 Task: Schedule a time to review my monthly goals.
Action: Mouse moved to (99, 104)
Screenshot: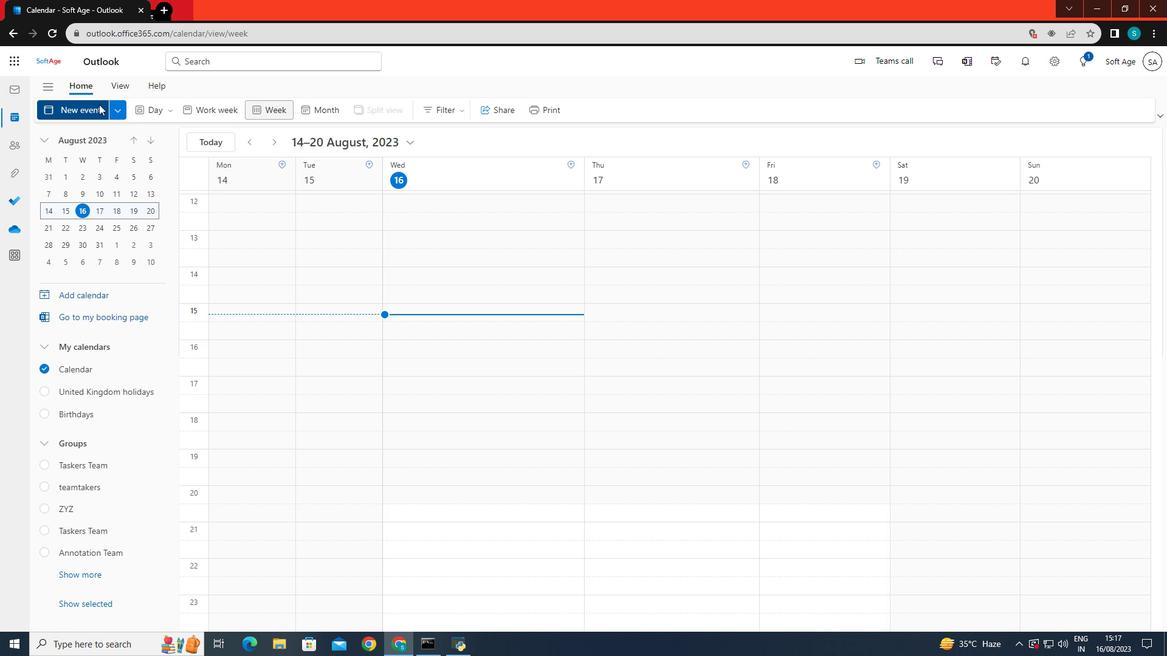 
Action: Mouse pressed left at (99, 104)
Screenshot: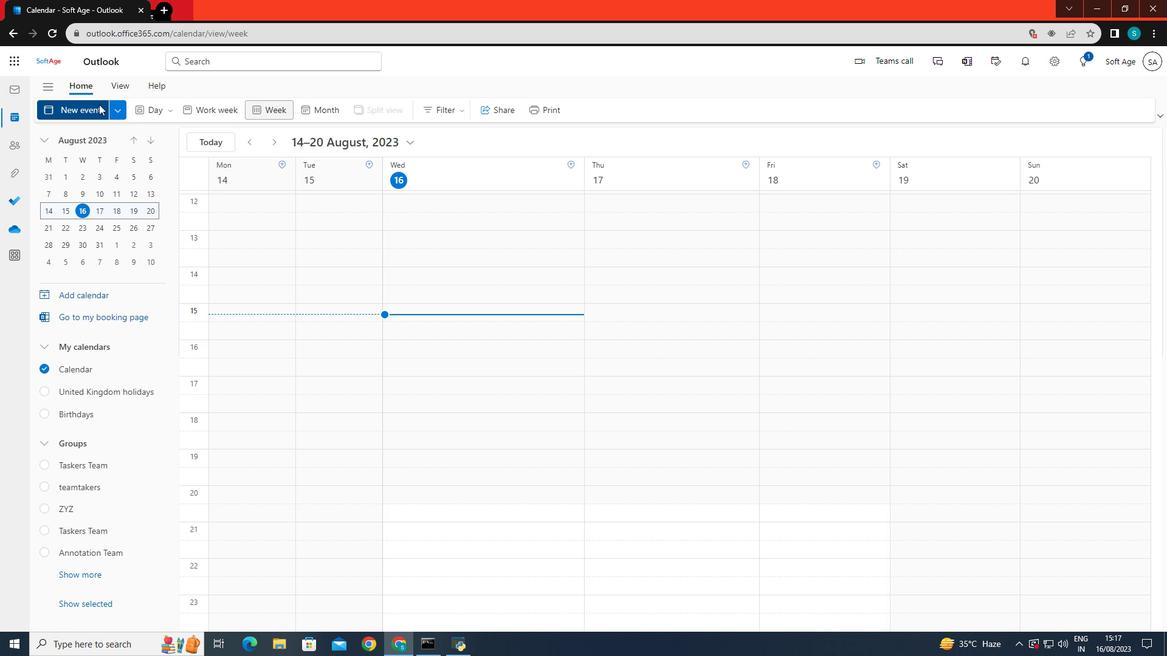 
Action: Mouse moved to (329, 188)
Screenshot: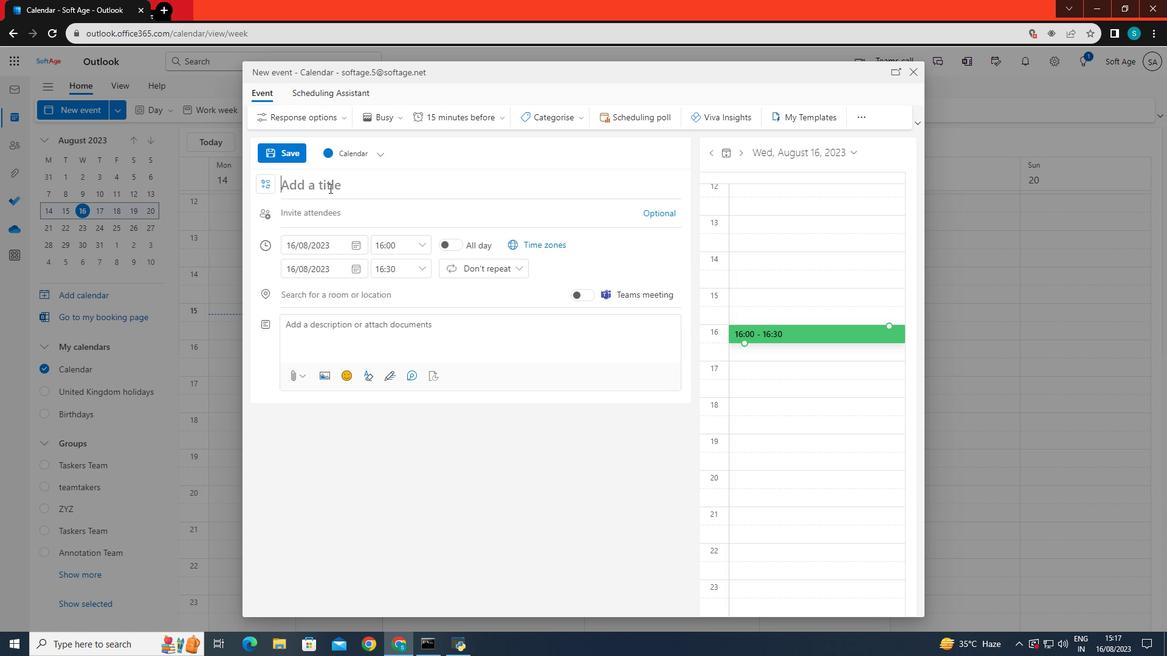 
Action: Mouse pressed left at (329, 188)
Screenshot: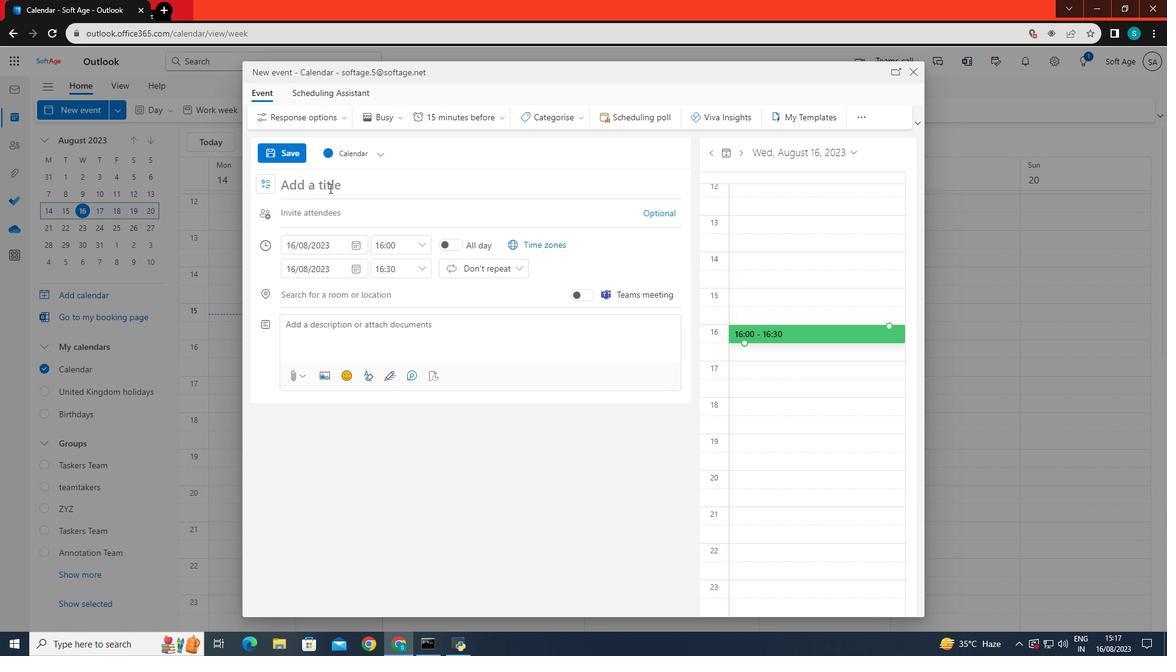 
Action: Key pressed monyh<Key.backspace><Key.backspace>yh<Key.backspace><Key.backspace>thly<Key.space>goals.<Key.backspace>
Screenshot: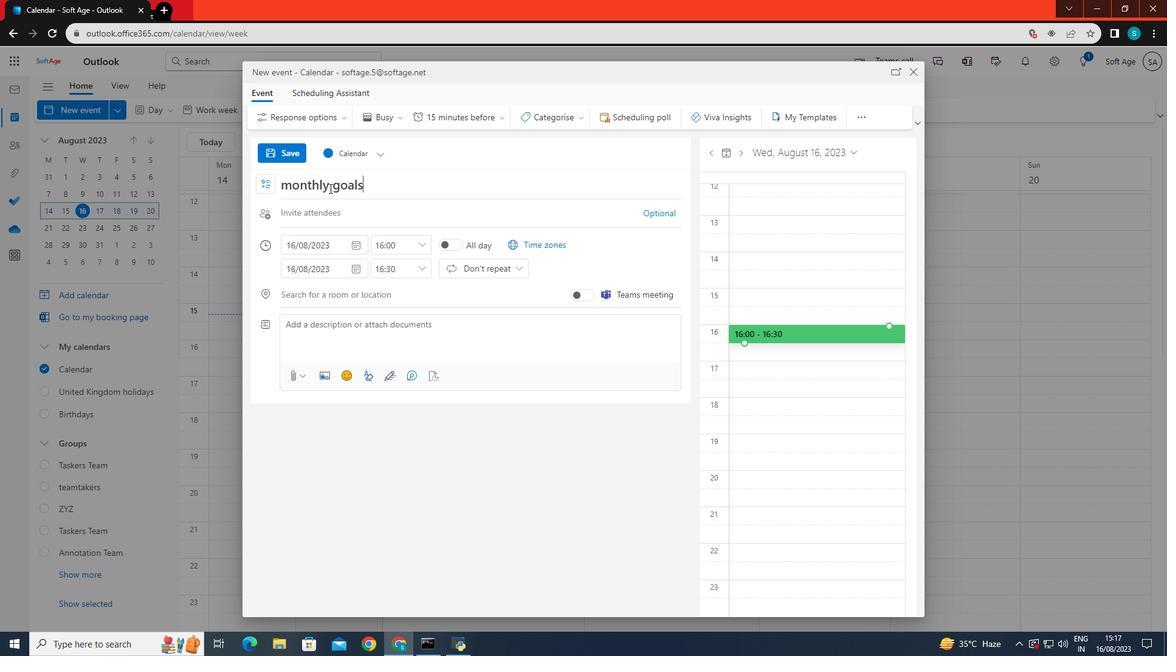 
Action: Mouse moved to (418, 245)
Screenshot: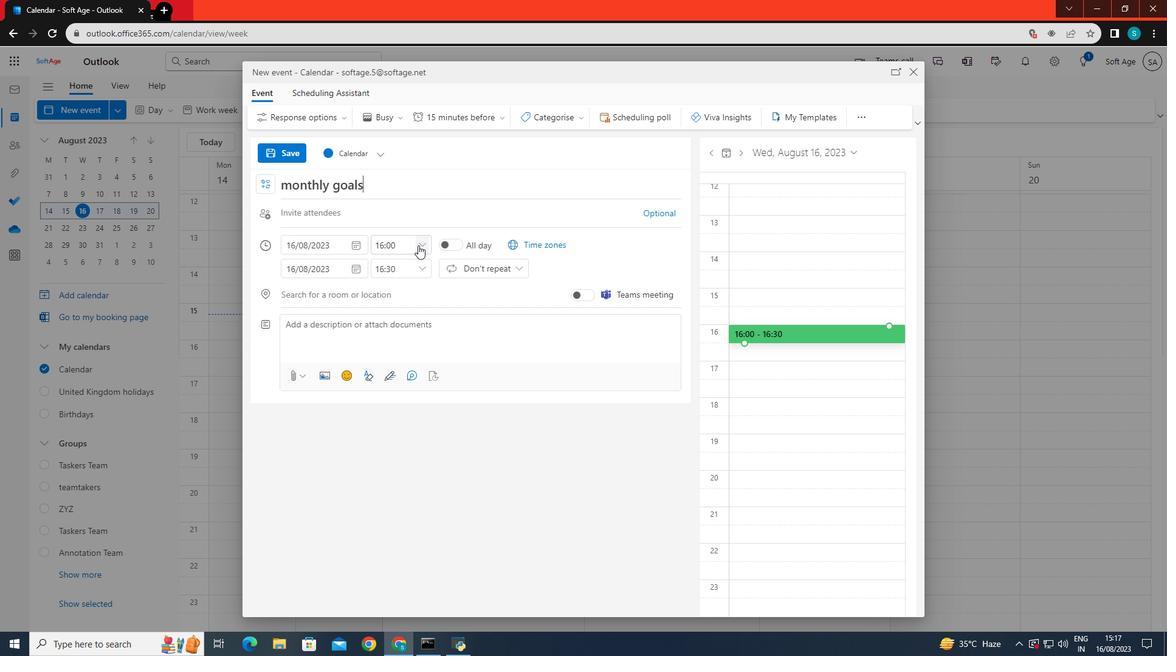 
Action: Mouse pressed left at (418, 245)
Screenshot: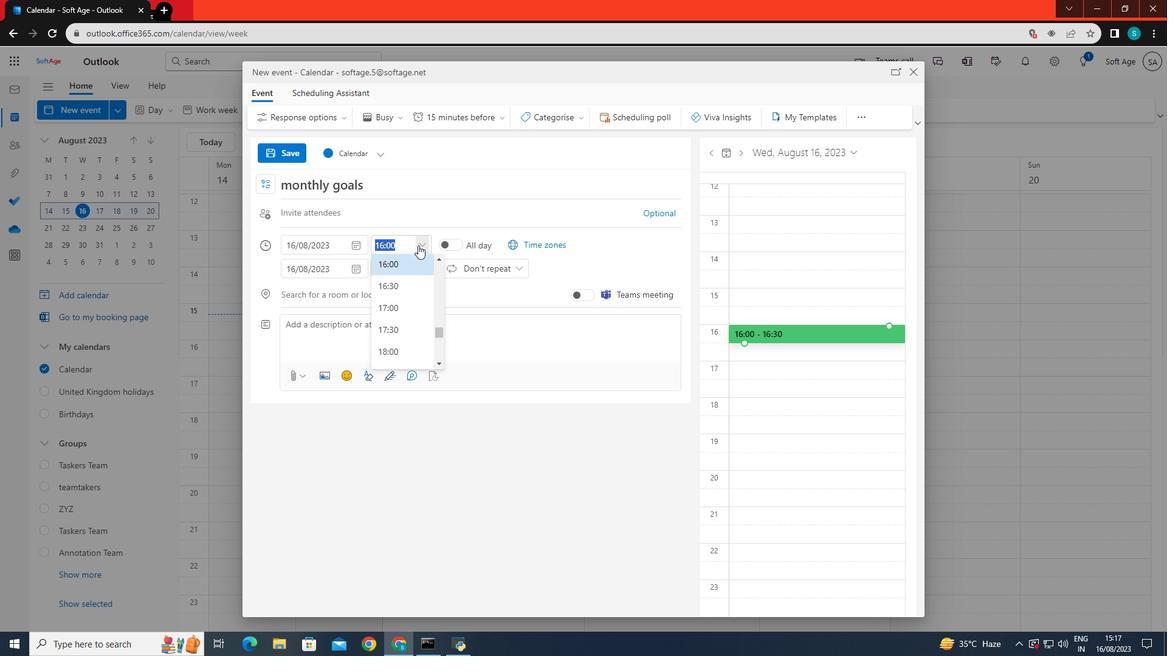 
Action: Mouse moved to (392, 300)
Screenshot: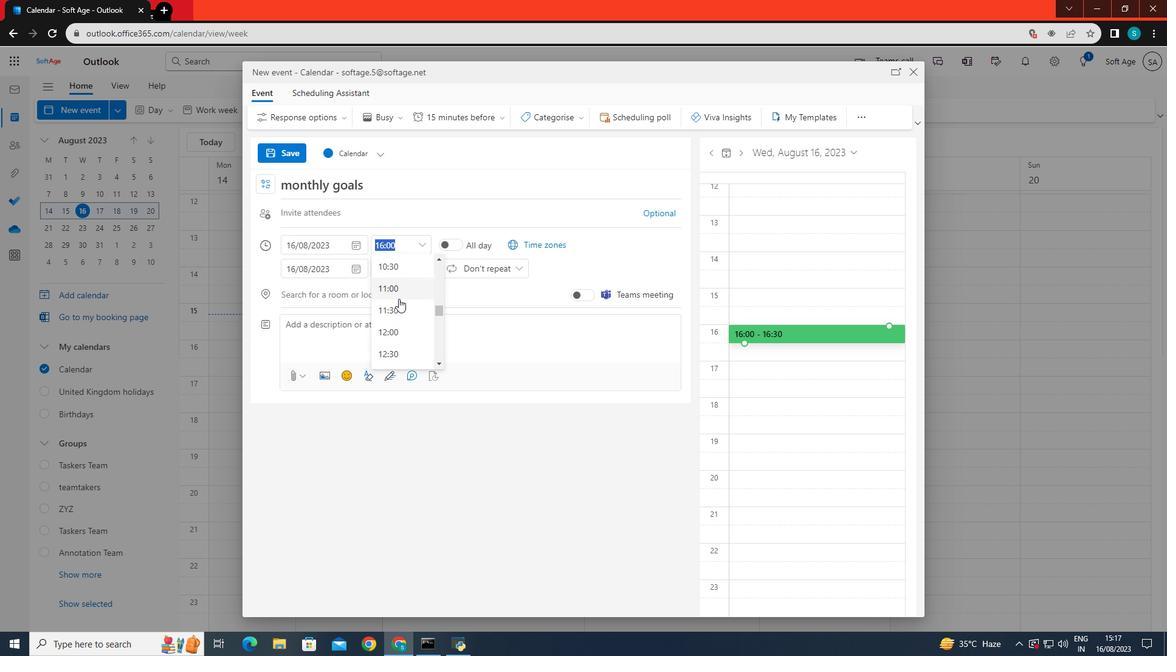 
Action: Mouse scrolled (392, 300) with delta (0, 0)
Screenshot: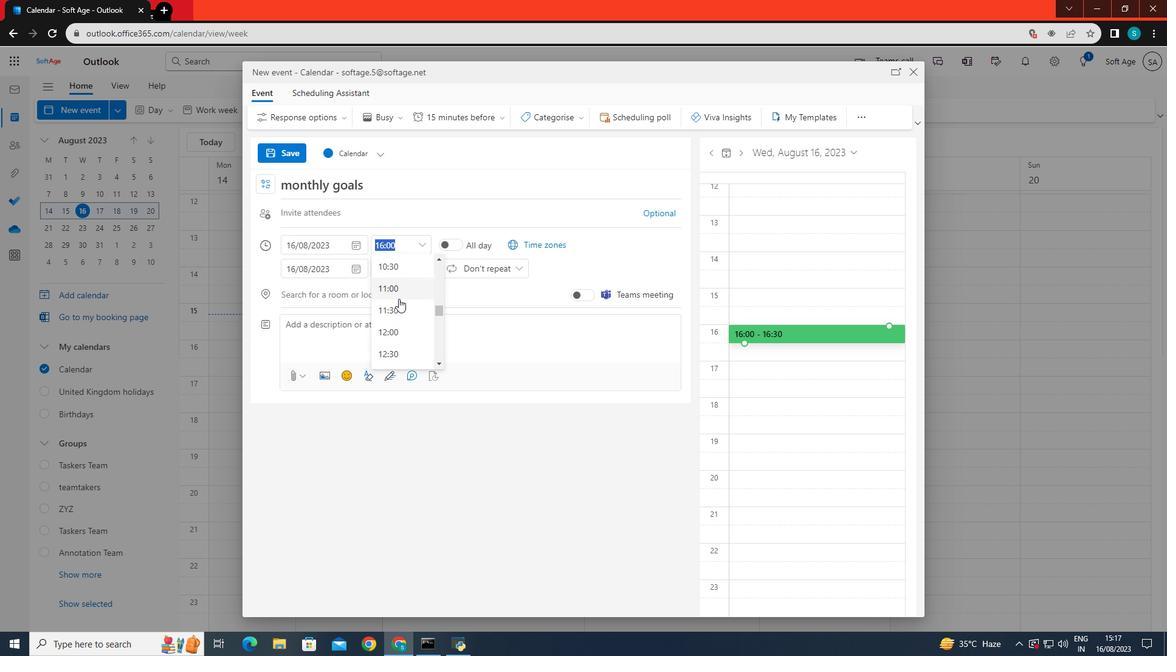 
Action: Mouse scrolled (392, 300) with delta (0, 0)
Screenshot: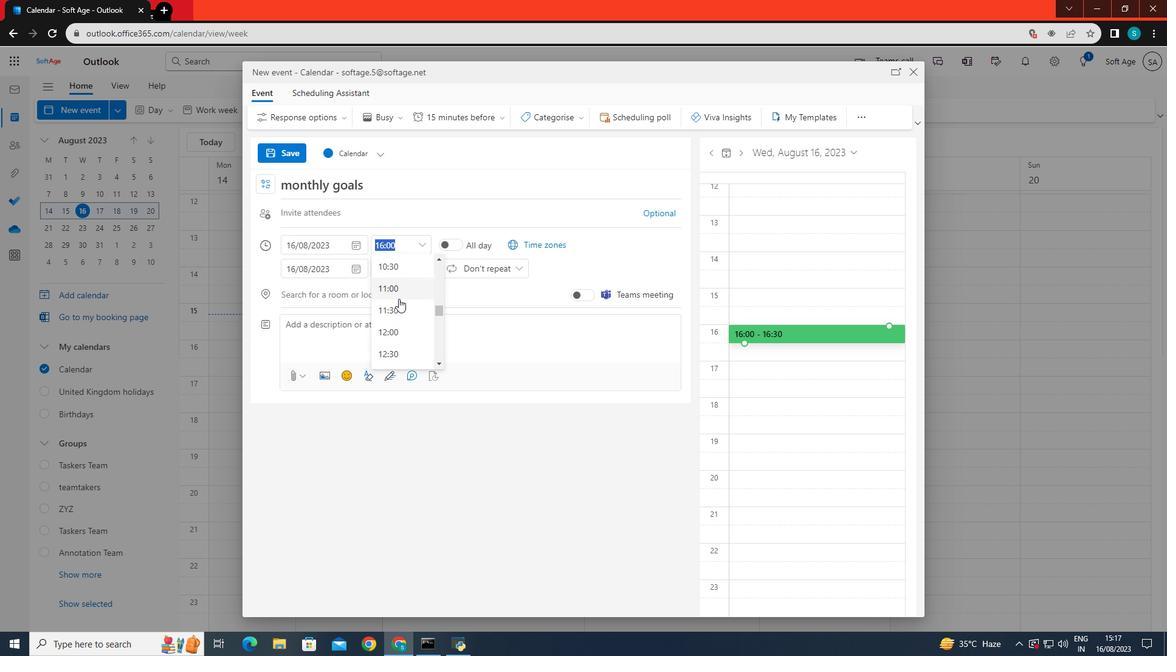 
Action: Mouse scrolled (392, 300) with delta (0, 0)
Screenshot: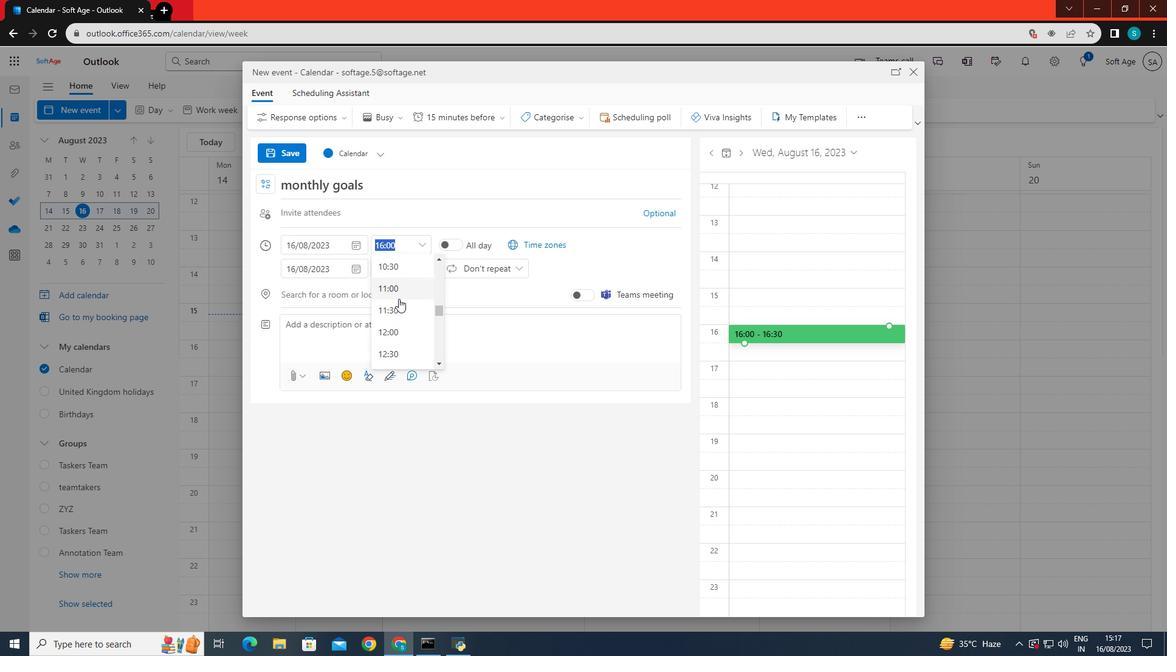 
Action: Mouse scrolled (392, 300) with delta (0, 0)
Screenshot: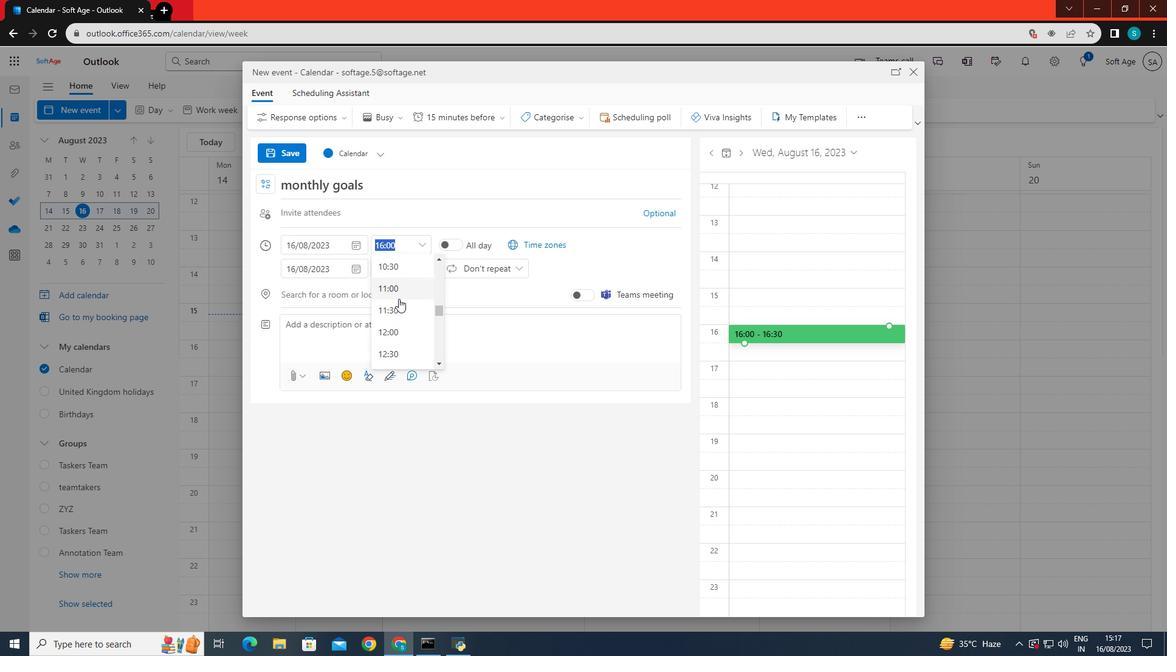 
Action: Mouse moved to (398, 299)
Screenshot: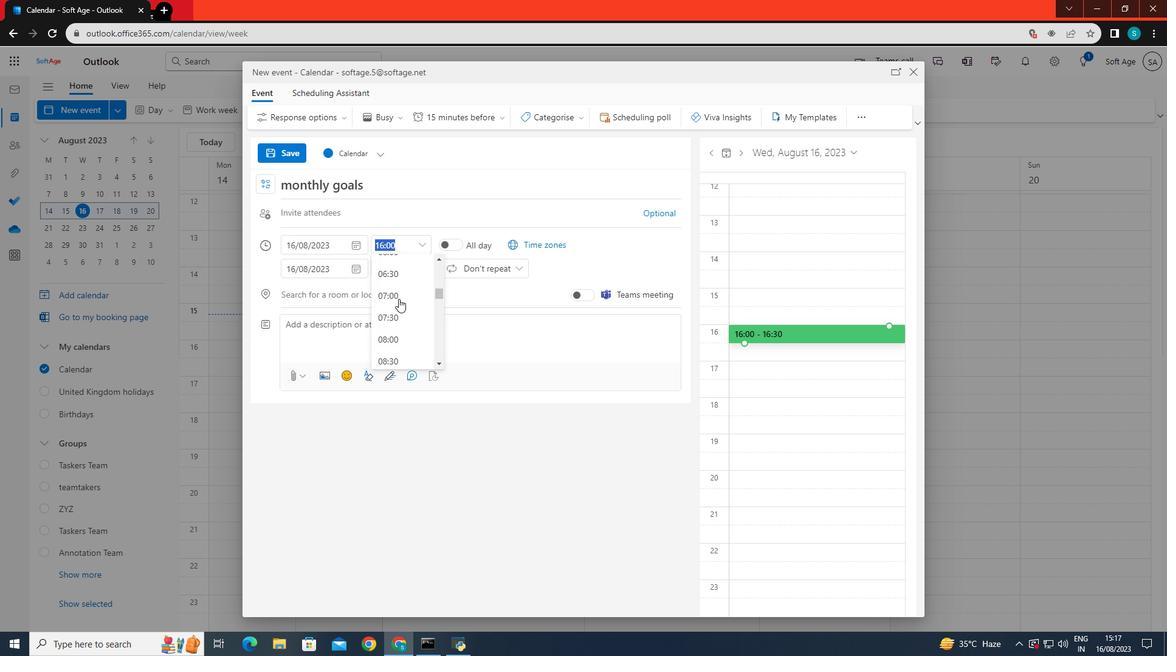 
Action: Mouse scrolled (398, 299) with delta (0, 0)
Screenshot: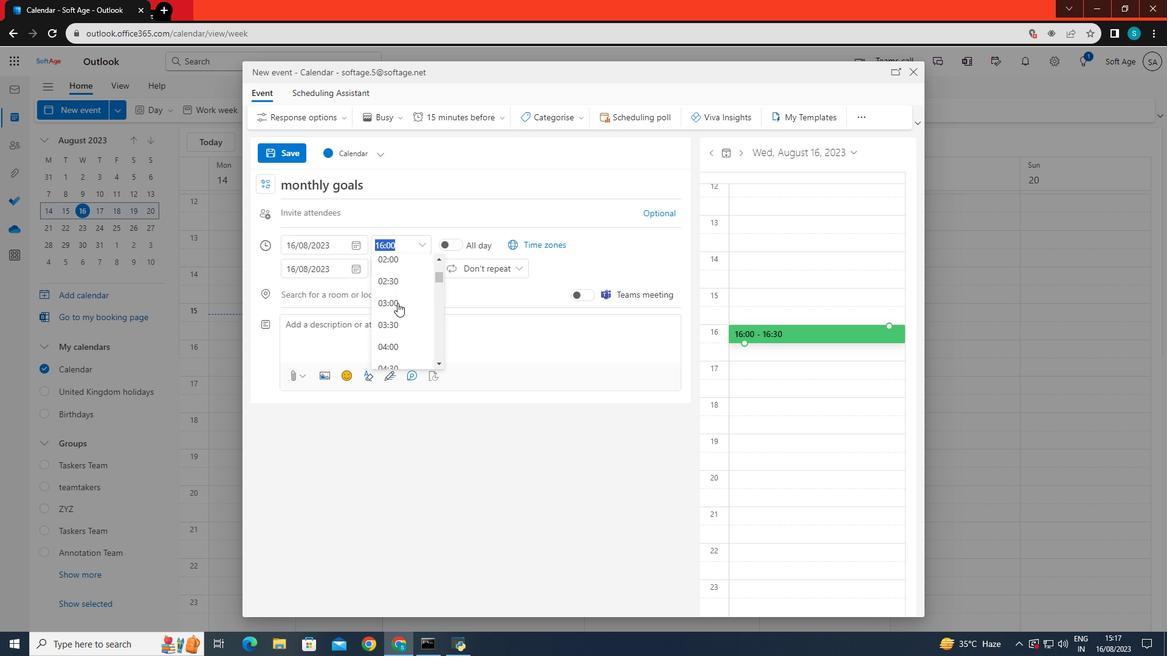
Action: Mouse scrolled (398, 299) with delta (0, 0)
Screenshot: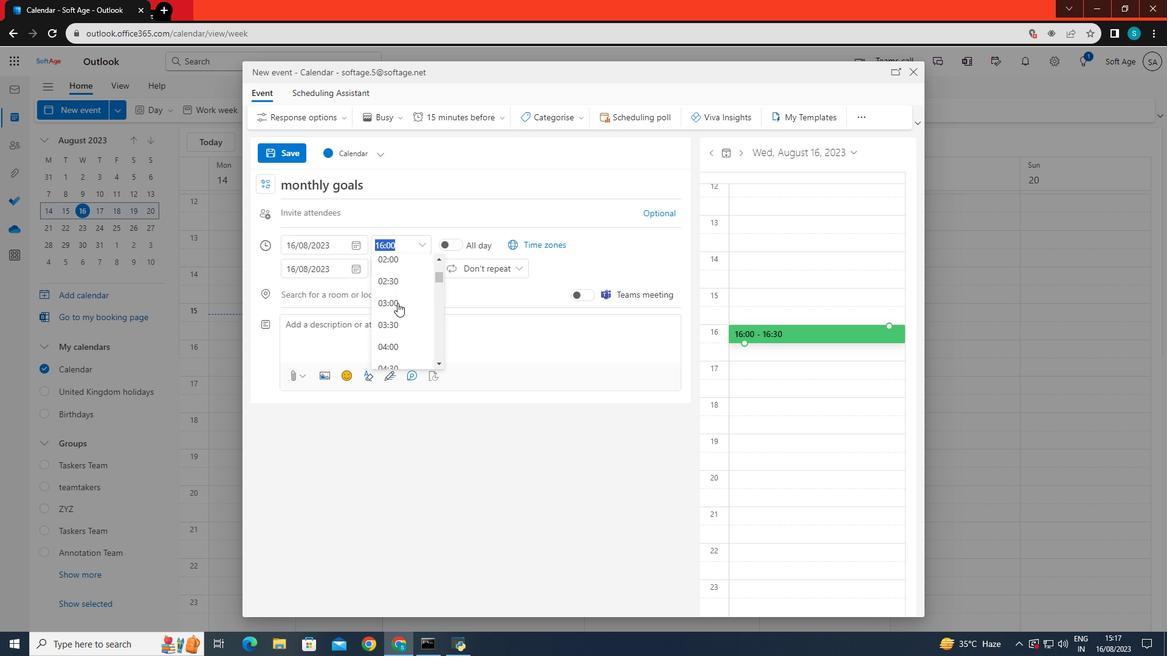 
Action: Mouse scrolled (398, 299) with delta (0, 0)
Screenshot: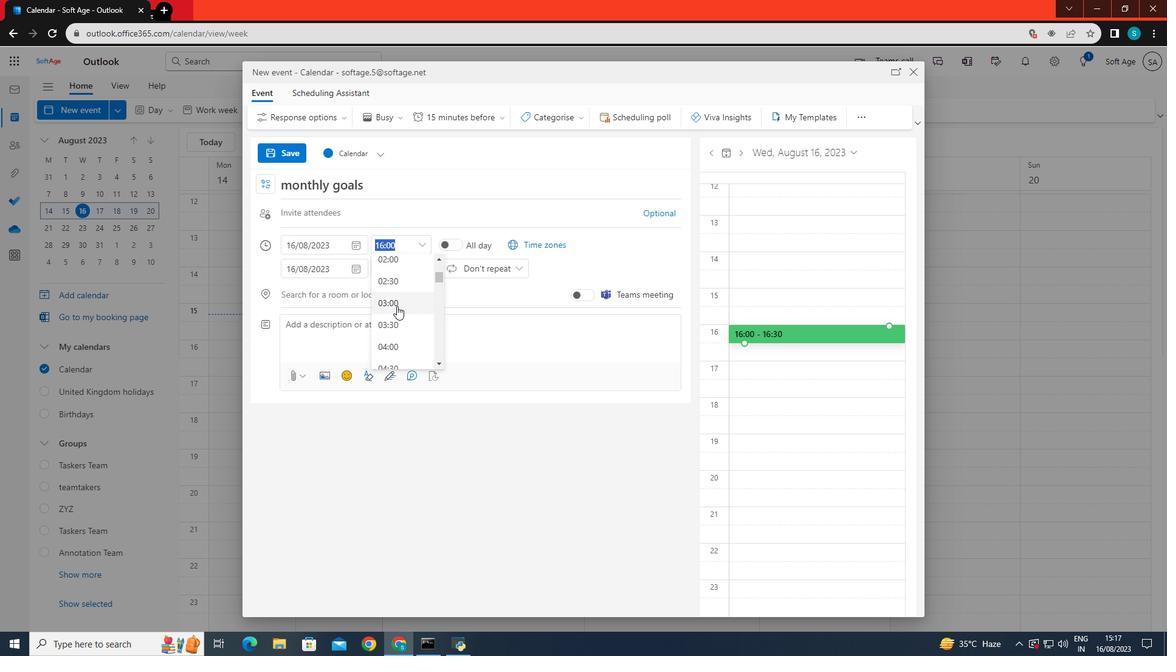 
Action: Mouse scrolled (398, 299) with delta (0, 0)
Screenshot: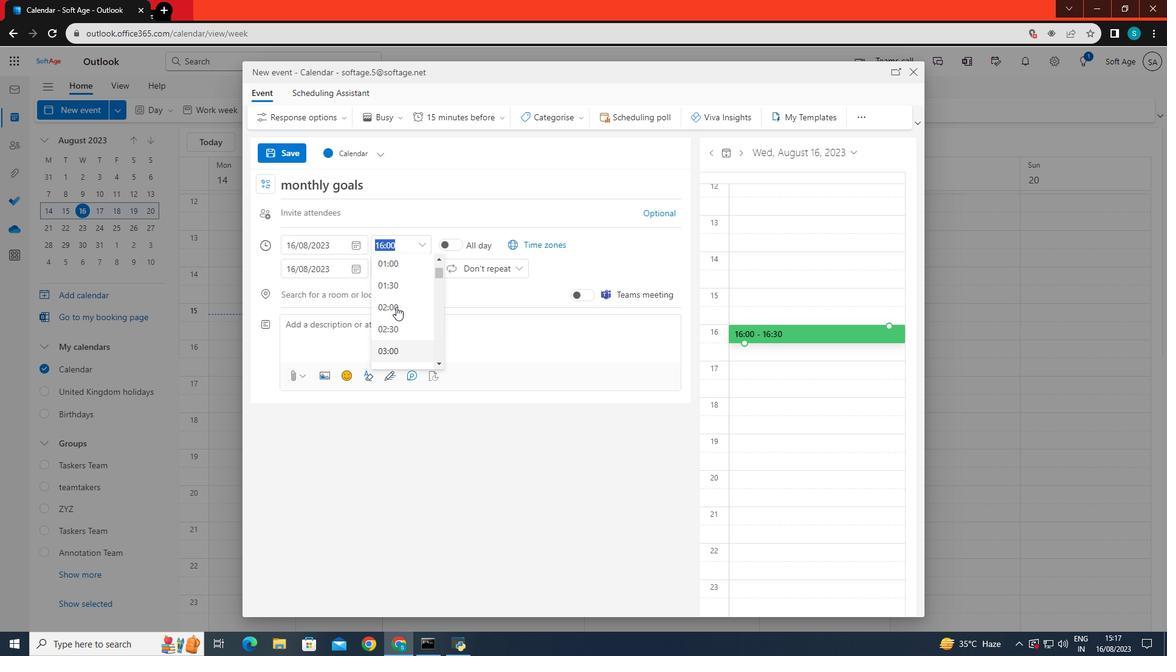 
Action: Mouse scrolled (398, 299) with delta (0, 0)
Screenshot: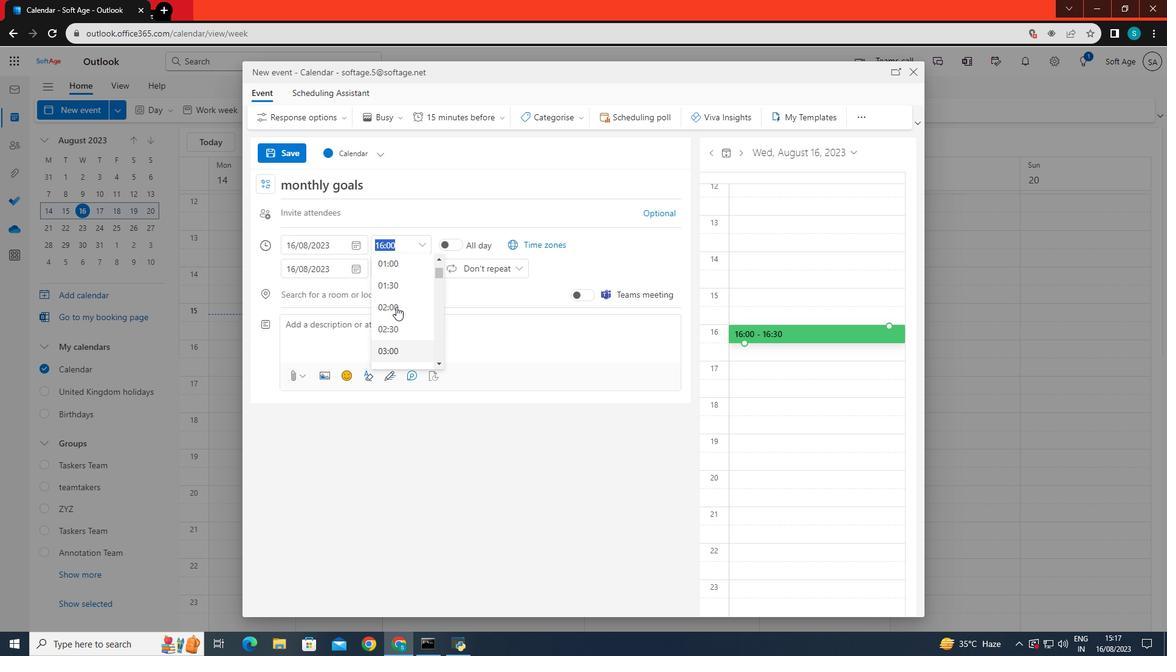 
Action: Mouse scrolled (398, 299) with delta (0, 0)
Screenshot: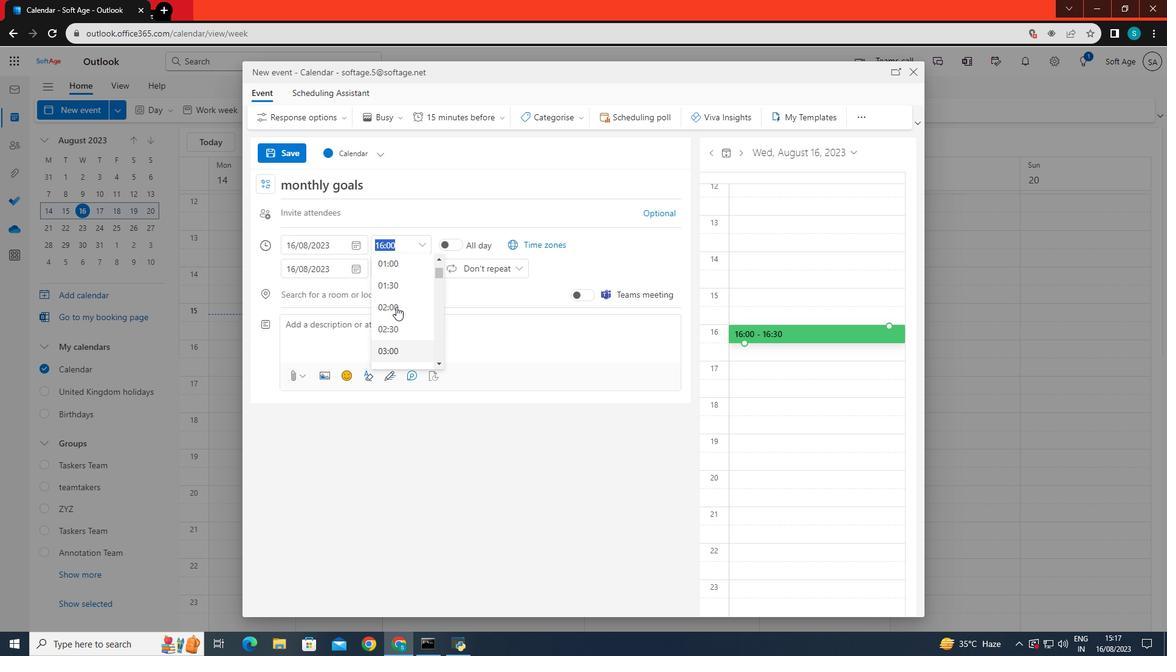 
Action: Mouse moved to (396, 306)
Screenshot: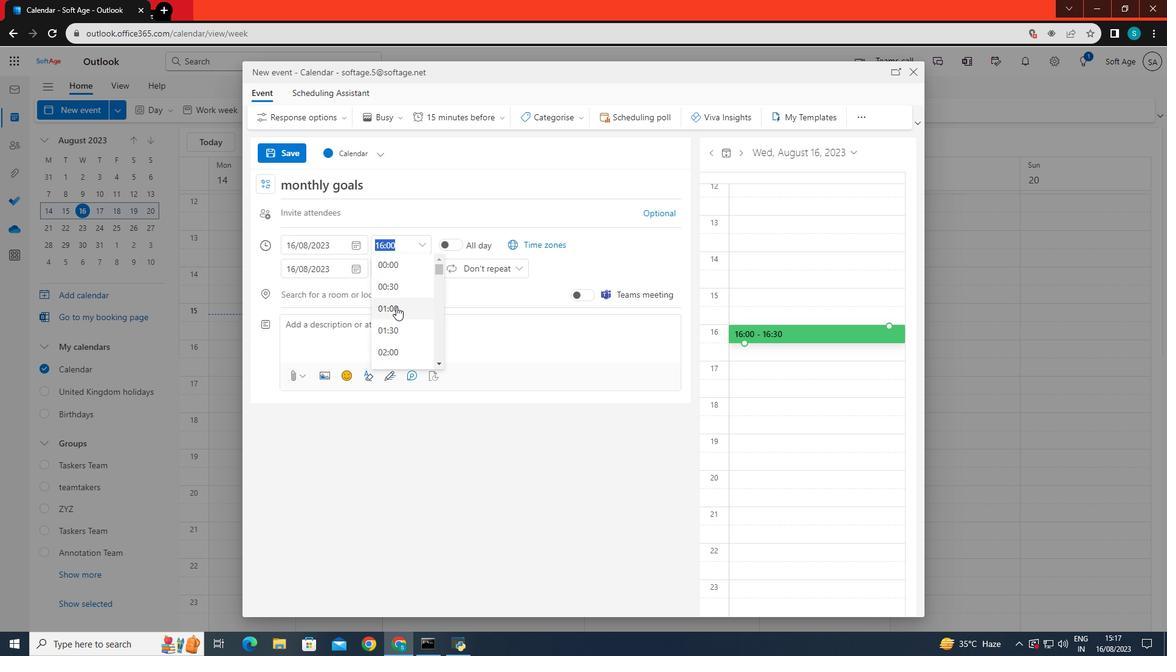 
Action: Mouse scrolled (396, 307) with delta (0, 0)
Screenshot: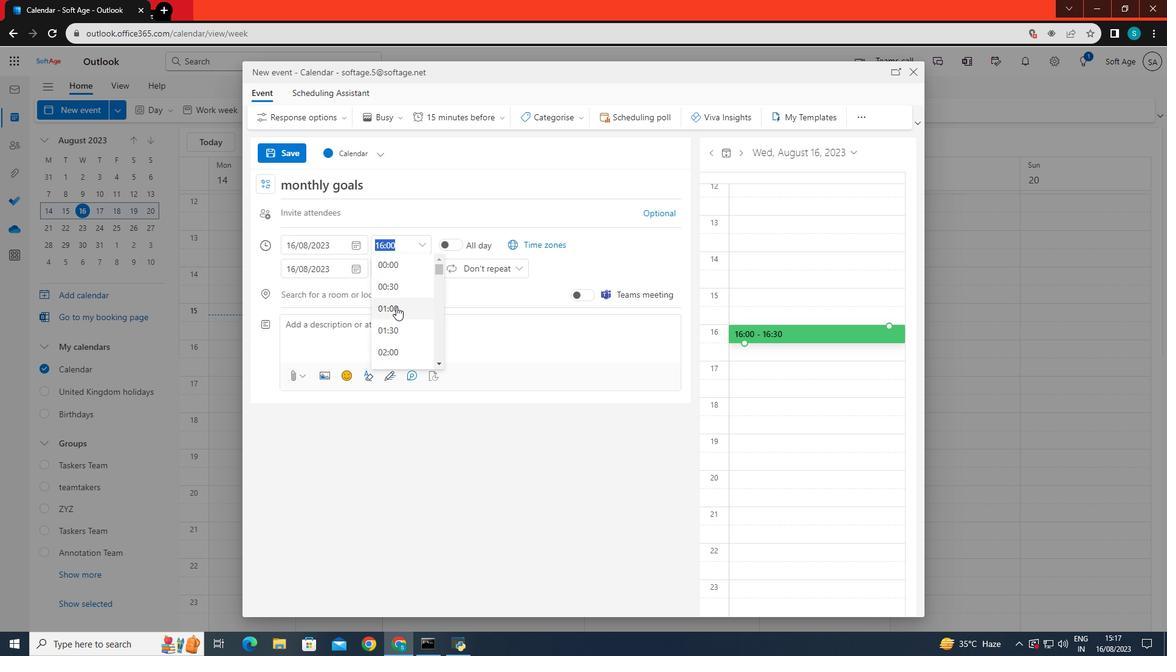 
Action: Mouse scrolled (396, 307) with delta (0, 0)
Screenshot: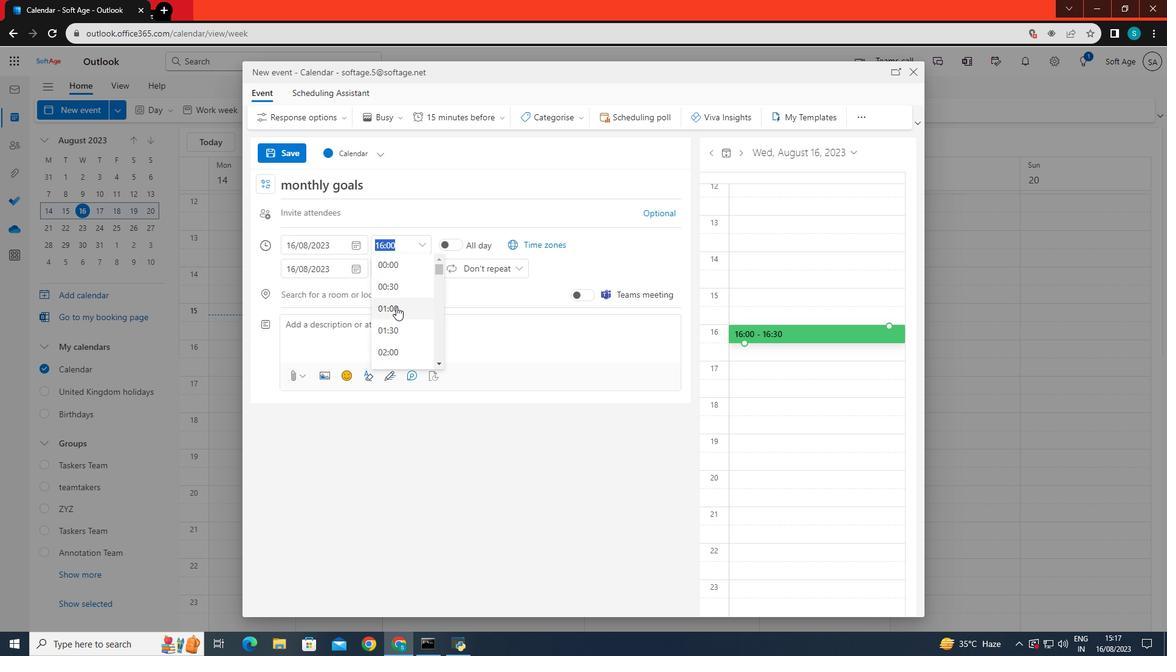 
Action: Mouse scrolled (396, 307) with delta (0, 0)
Screenshot: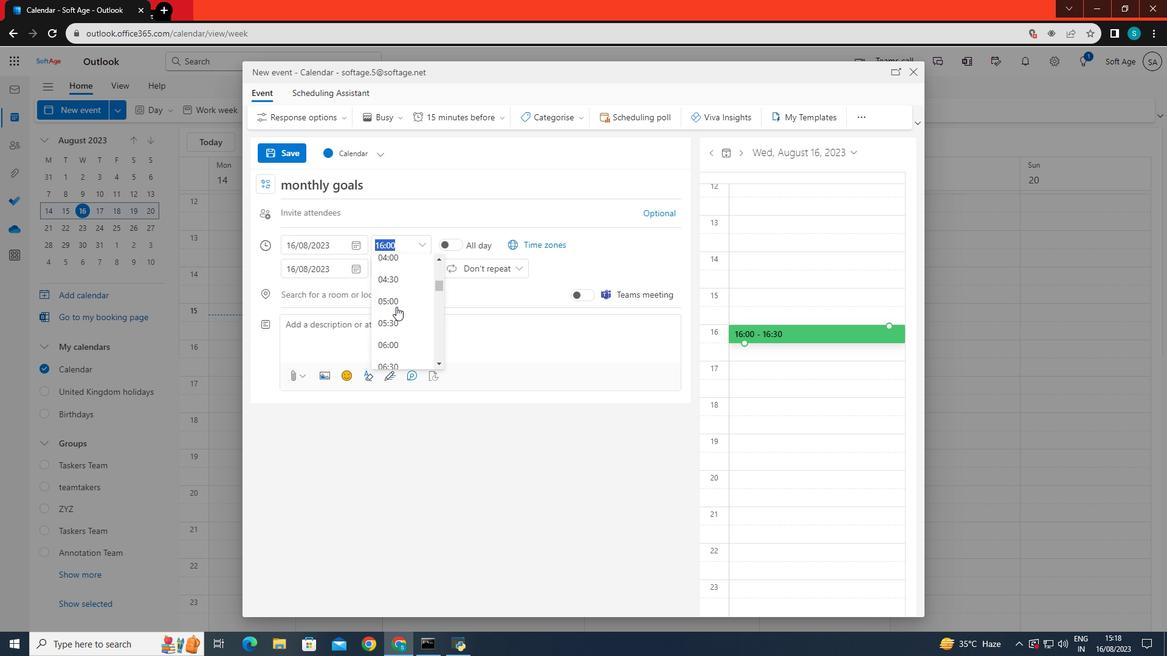 
Action: Mouse scrolled (396, 306) with delta (0, 0)
Screenshot: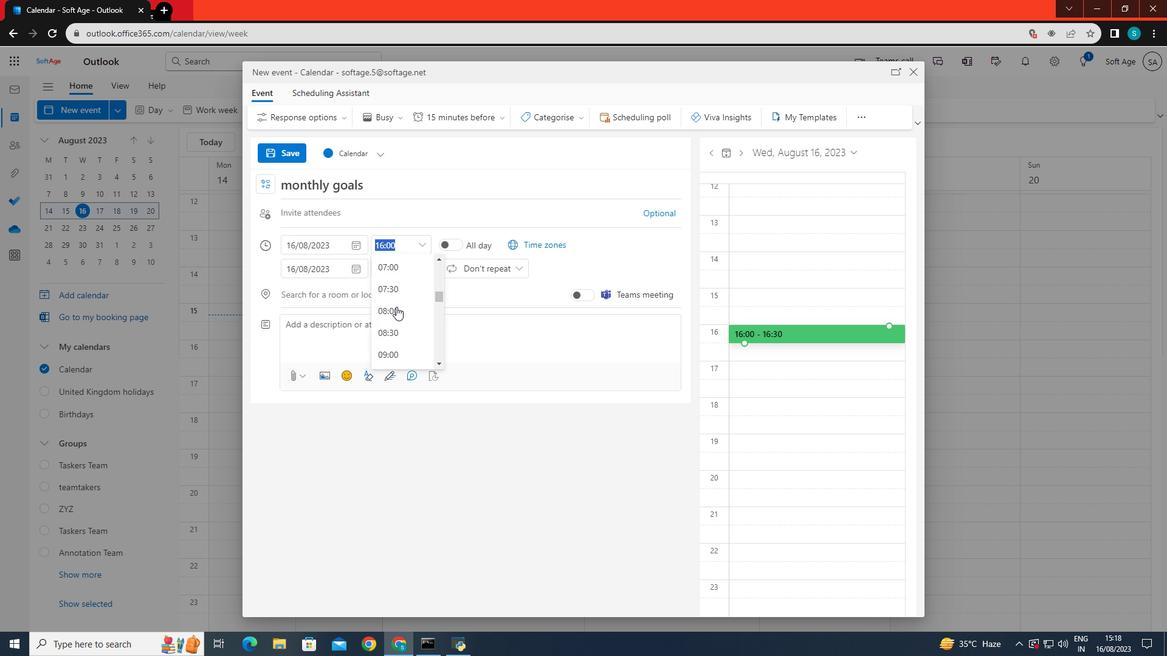 
Action: Mouse scrolled (396, 306) with delta (0, 0)
Screenshot: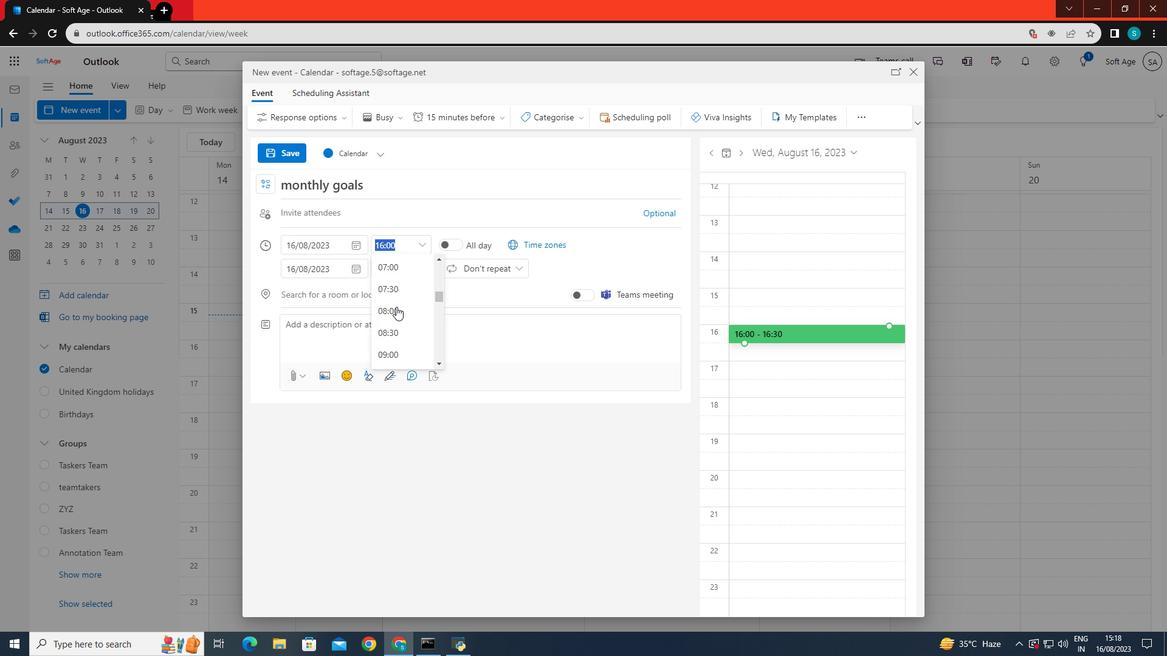 
Action: Mouse scrolled (396, 306) with delta (0, 0)
Screenshot: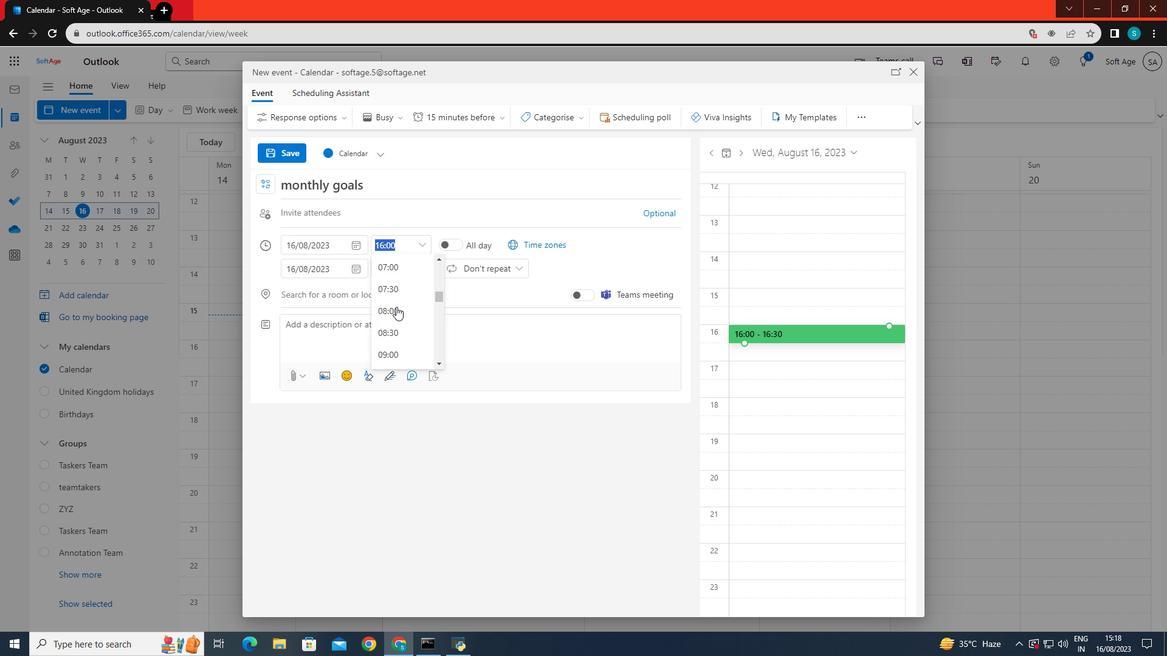 
Action: Mouse scrolled (396, 306) with delta (0, 0)
Screenshot: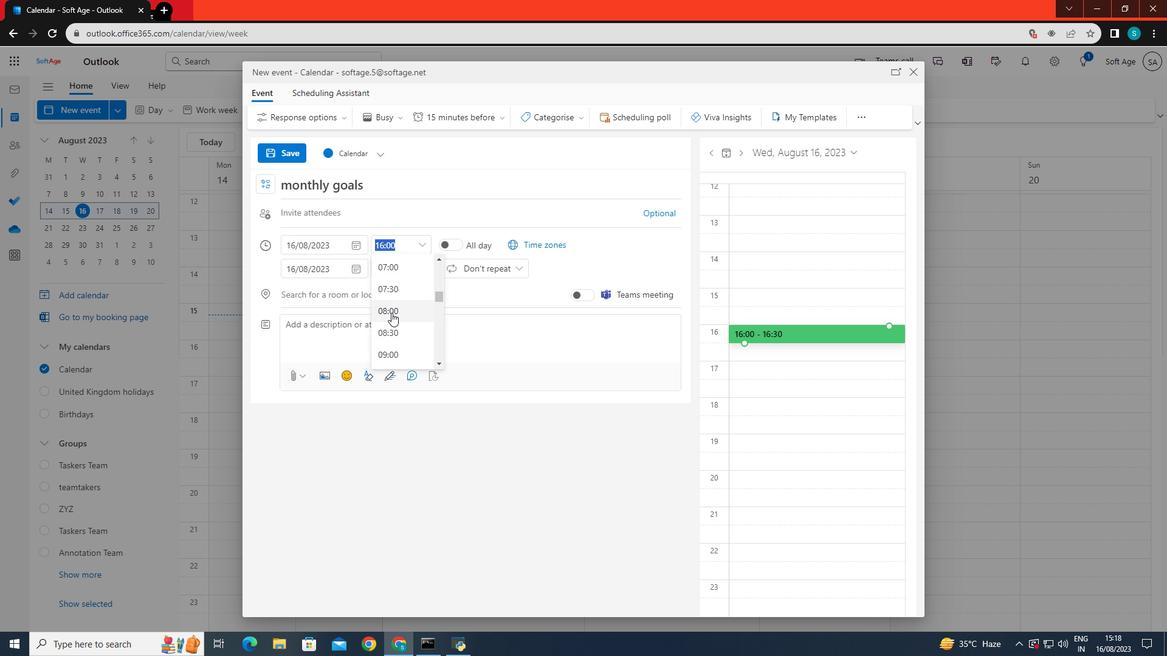 
Action: Mouse scrolled (396, 306) with delta (0, 0)
Screenshot: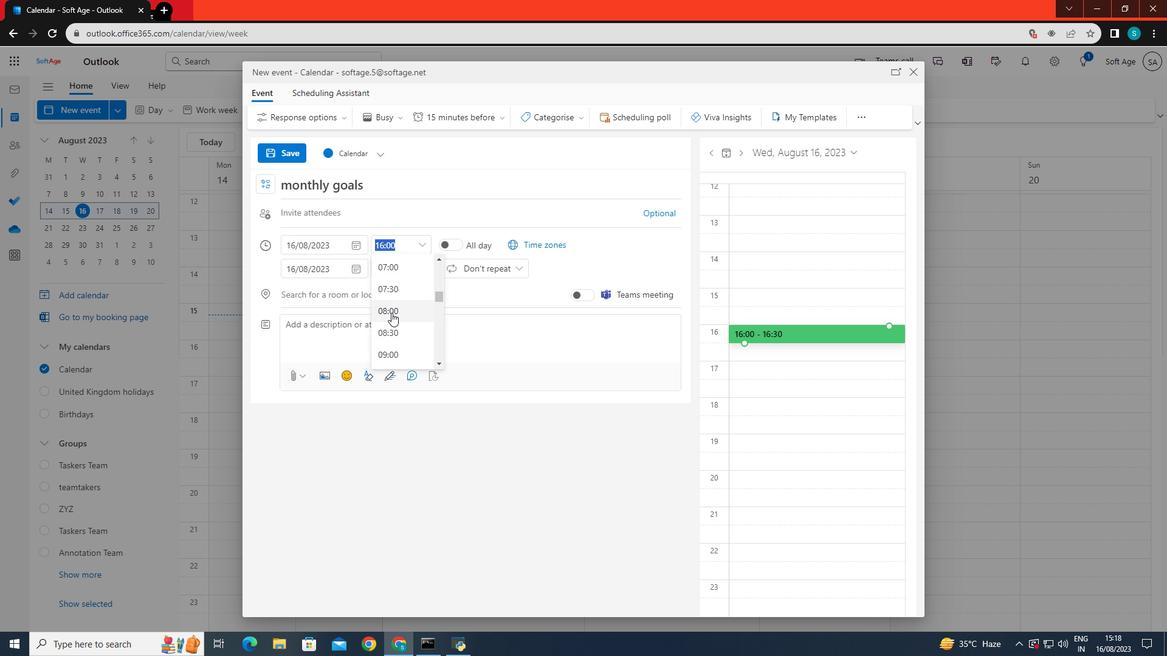 
Action: Mouse moved to (390, 351)
Screenshot: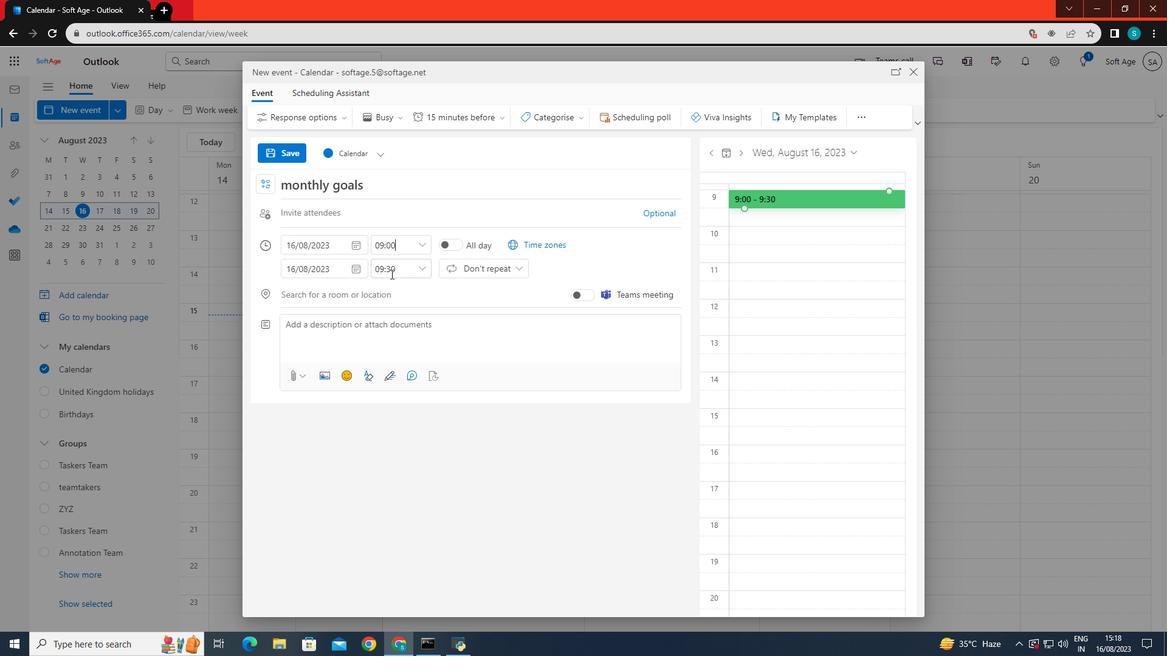 
Action: Mouse pressed left at (390, 351)
Screenshot: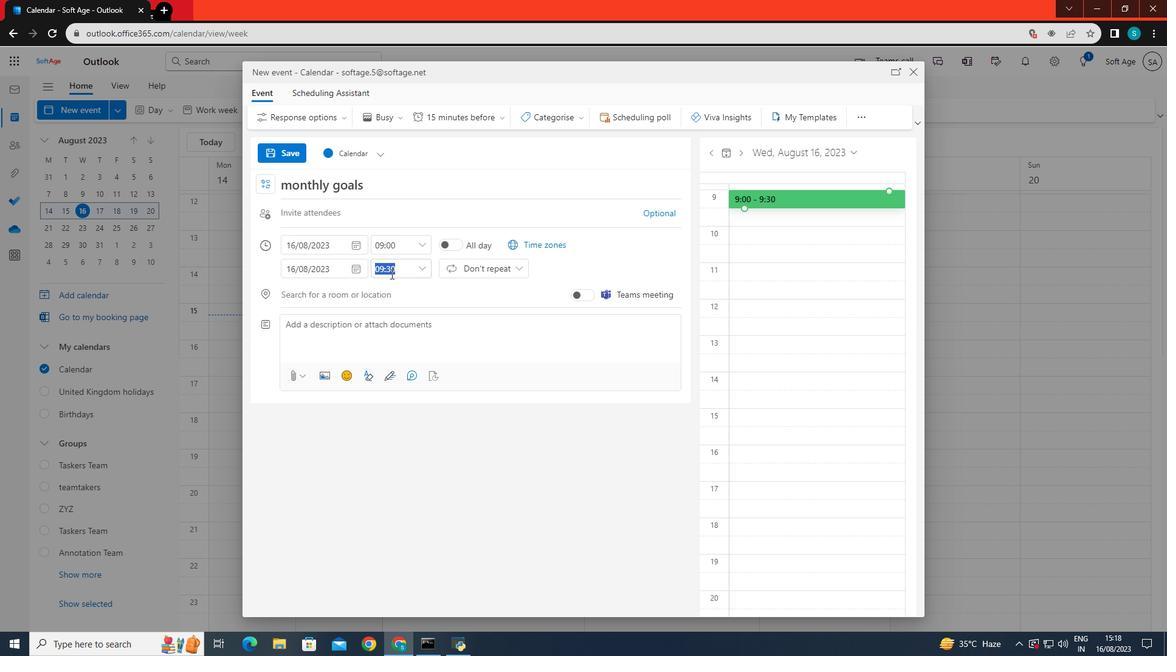 
Action: Mouse moved to (390, 274)
Screenshot: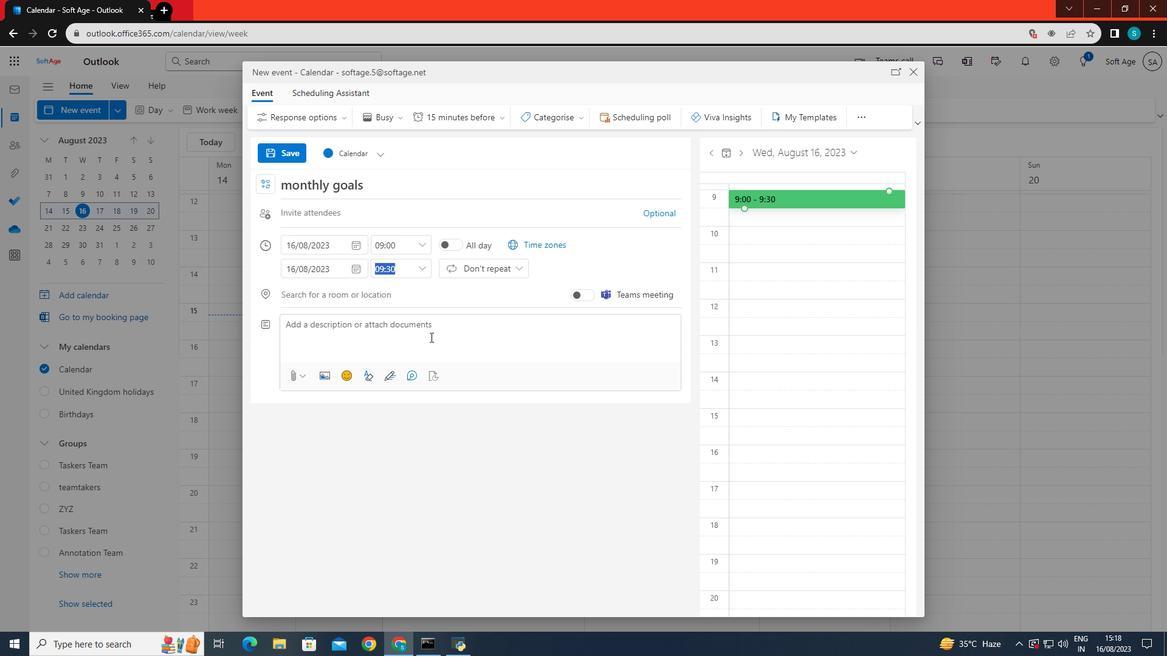 
Action: Mouse pressed left at (390, 274)
Screenshot: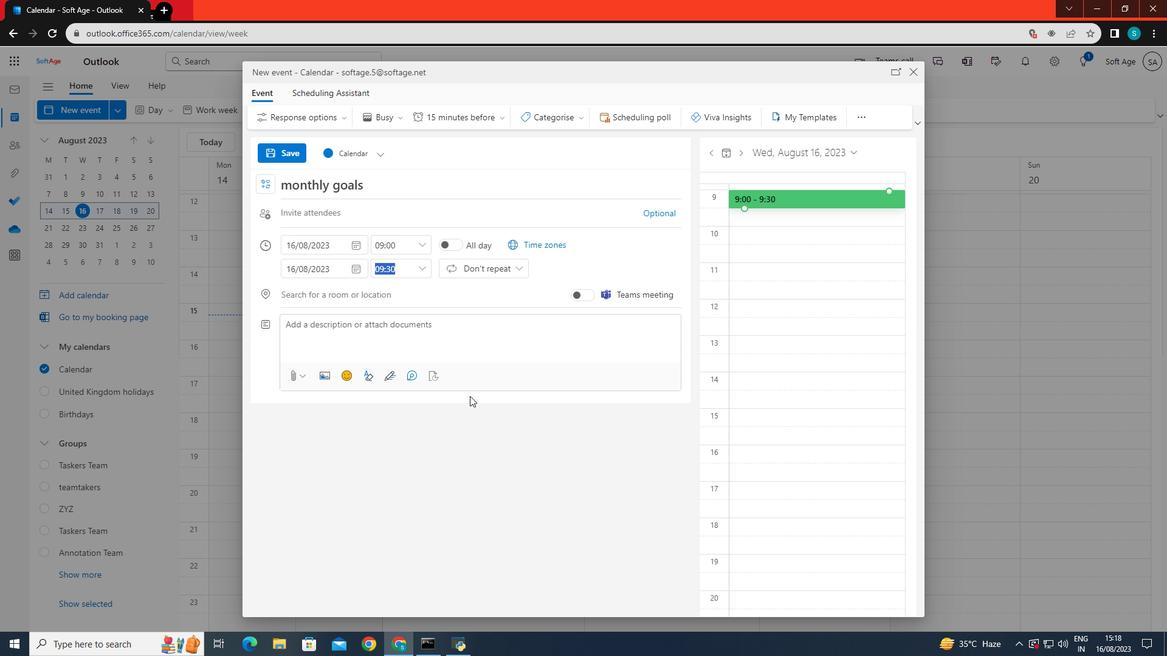 
Action: Mouse moved to (468, 427)
Screenshot: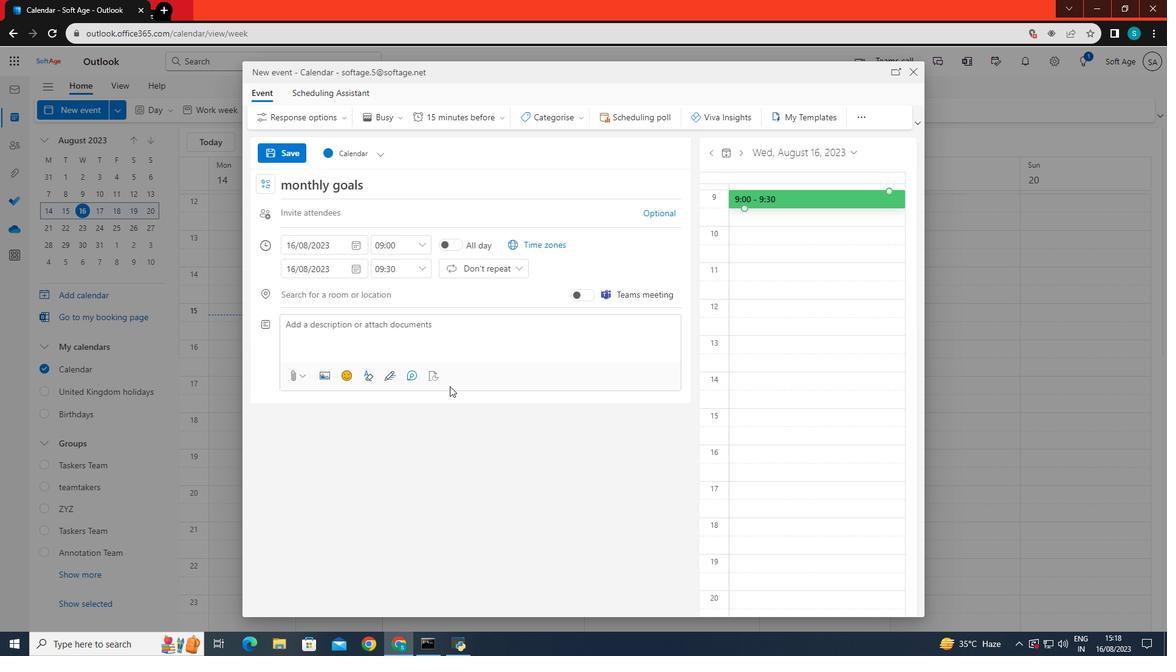 
Action: Mouse pressed left at (468, 427)
Screenshot: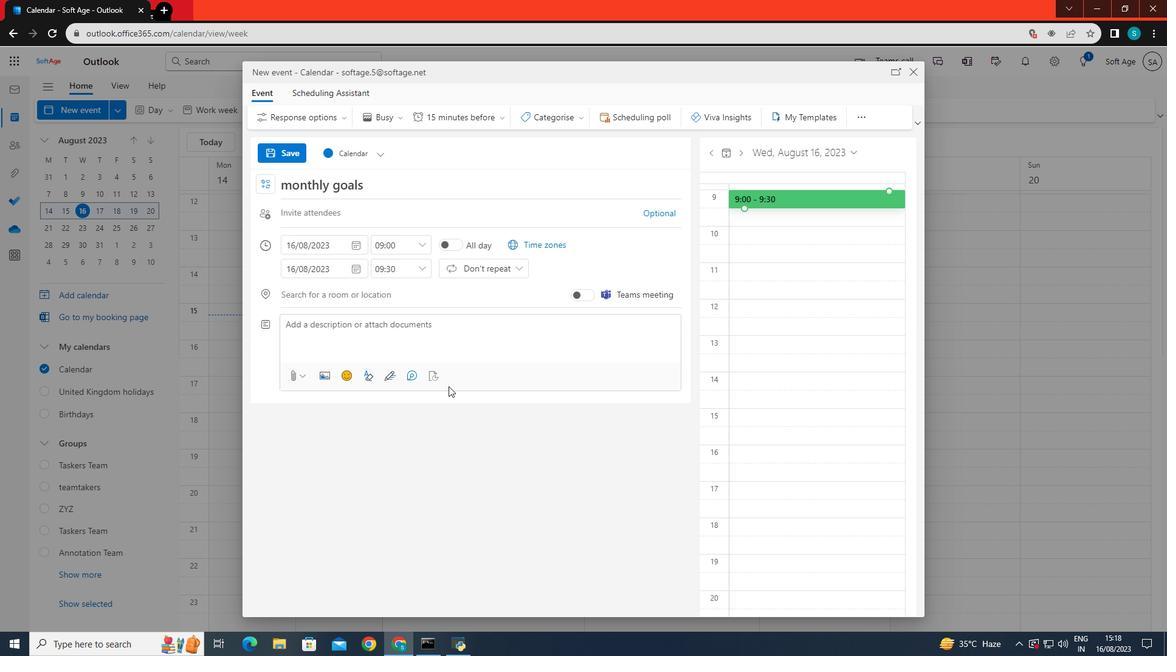 
Action: Mouse moved to (322, 330)
Screenshot: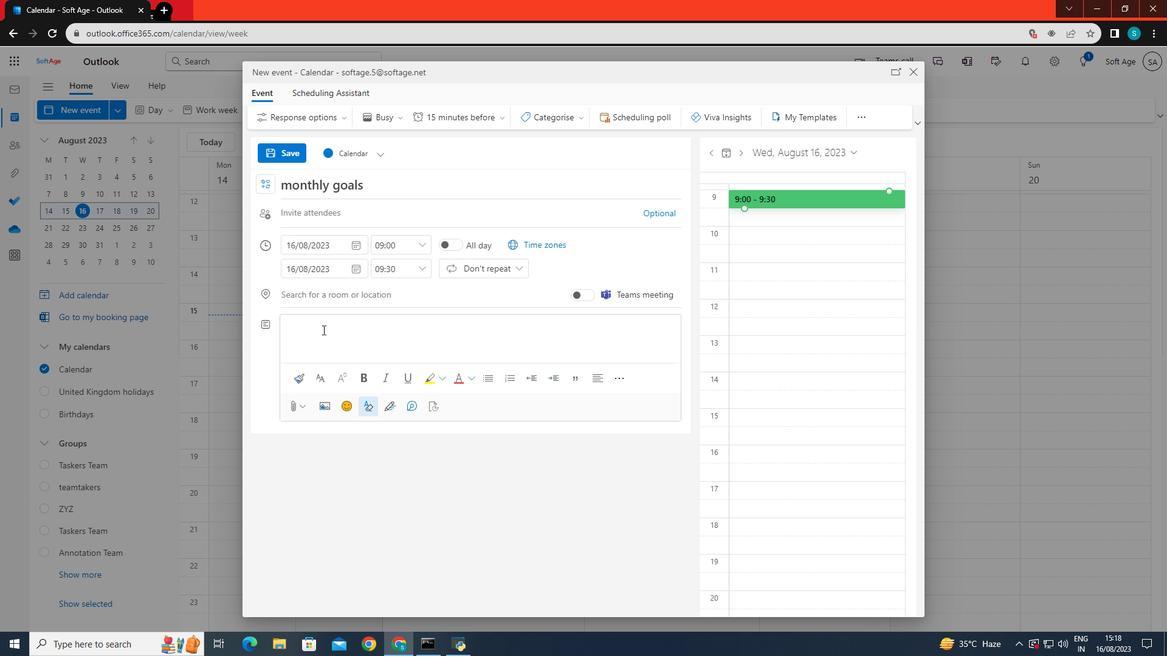 
Action: Mouse pressed left at (322, 330)
Screenshot: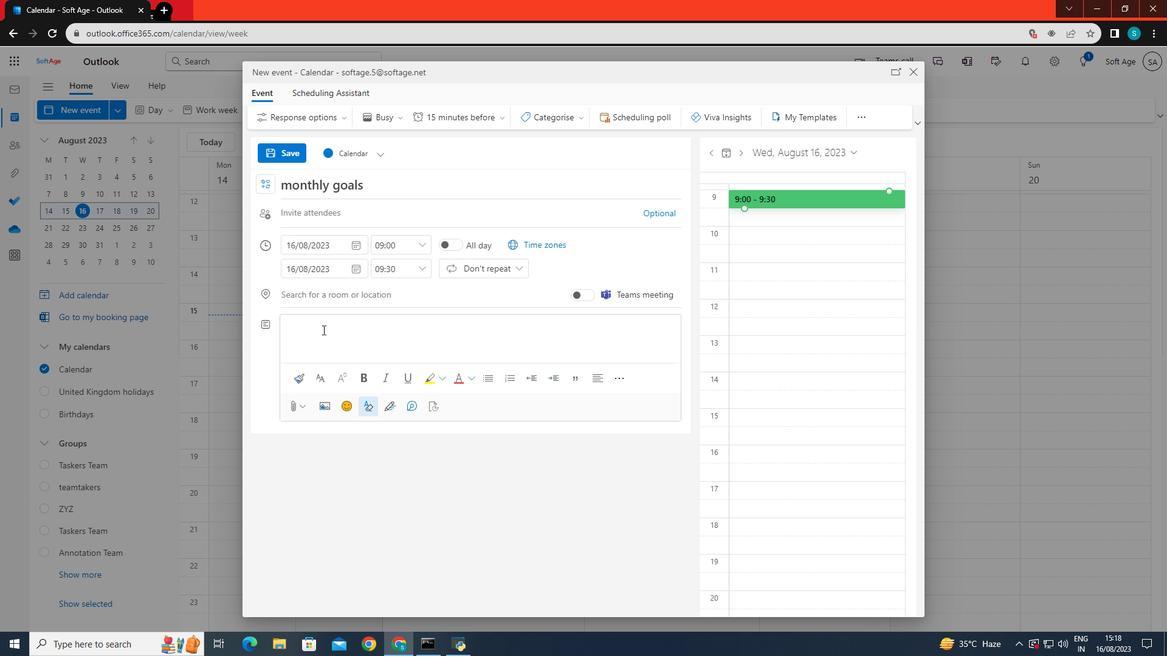 
Action: Key pressed <Key.caps_lock>S<Key.caps_lock>hedule<Key.space>a<Key.space>time<Key.space>to<Key.space>review<Key.space>my<Key.space>monthly<Key.space>goals<Key.alt_gr>
Screenshot: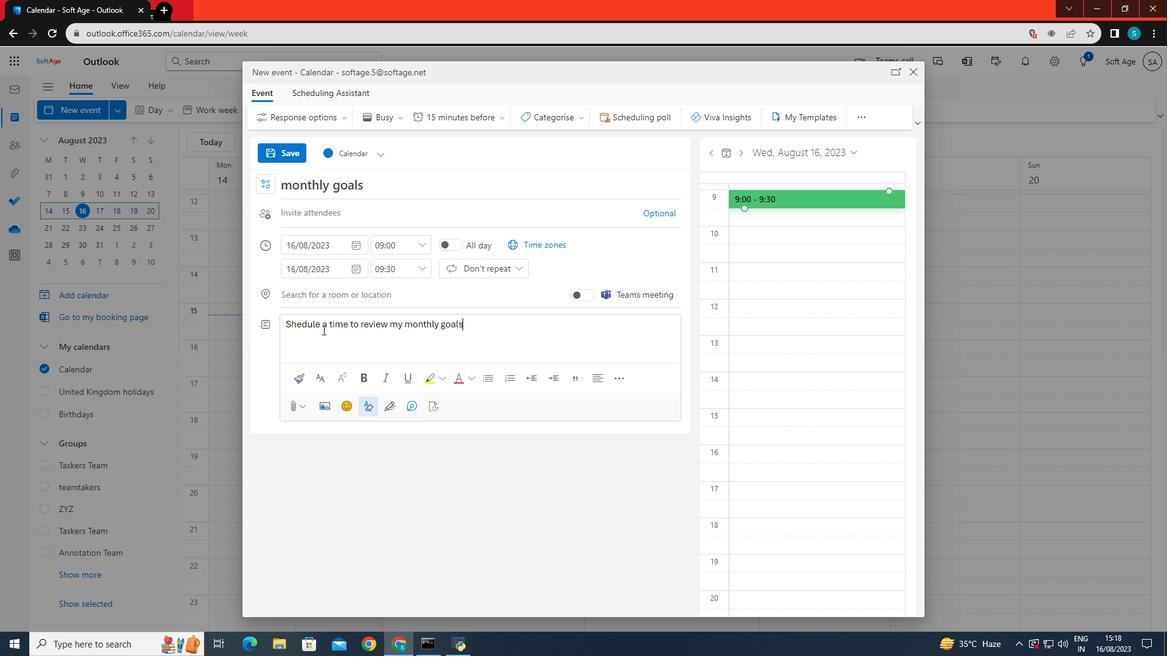 
Action: Mouse moved to (507, 264)
Screenshot: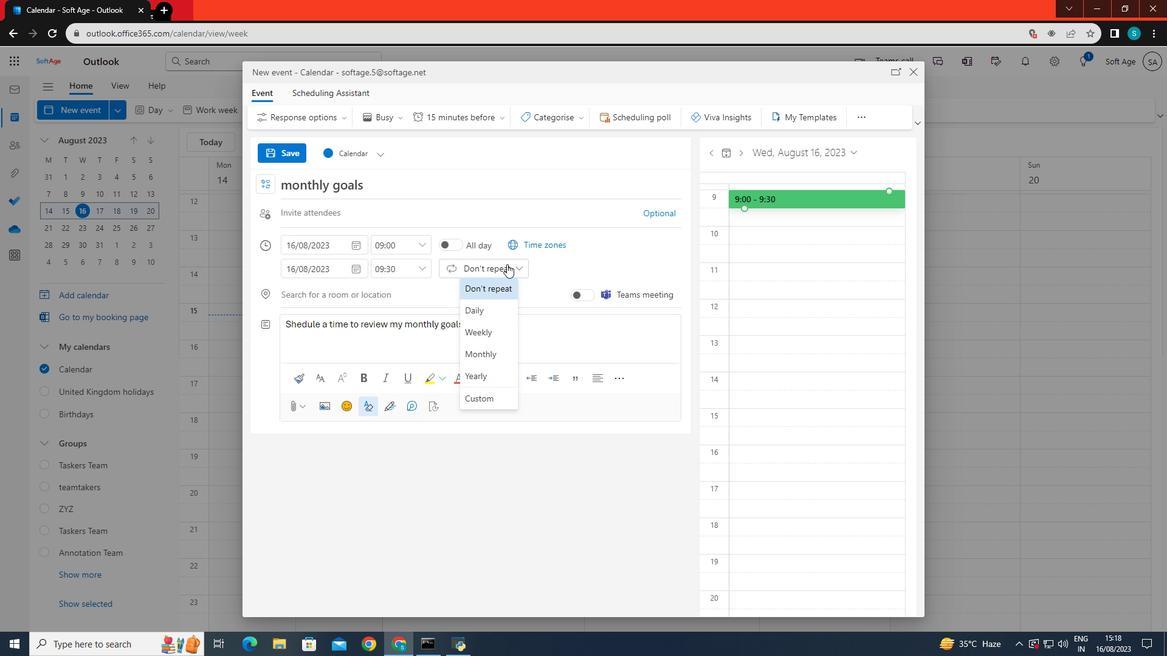 
Action: Mouse pressed left at (507, 264)
Screenshot: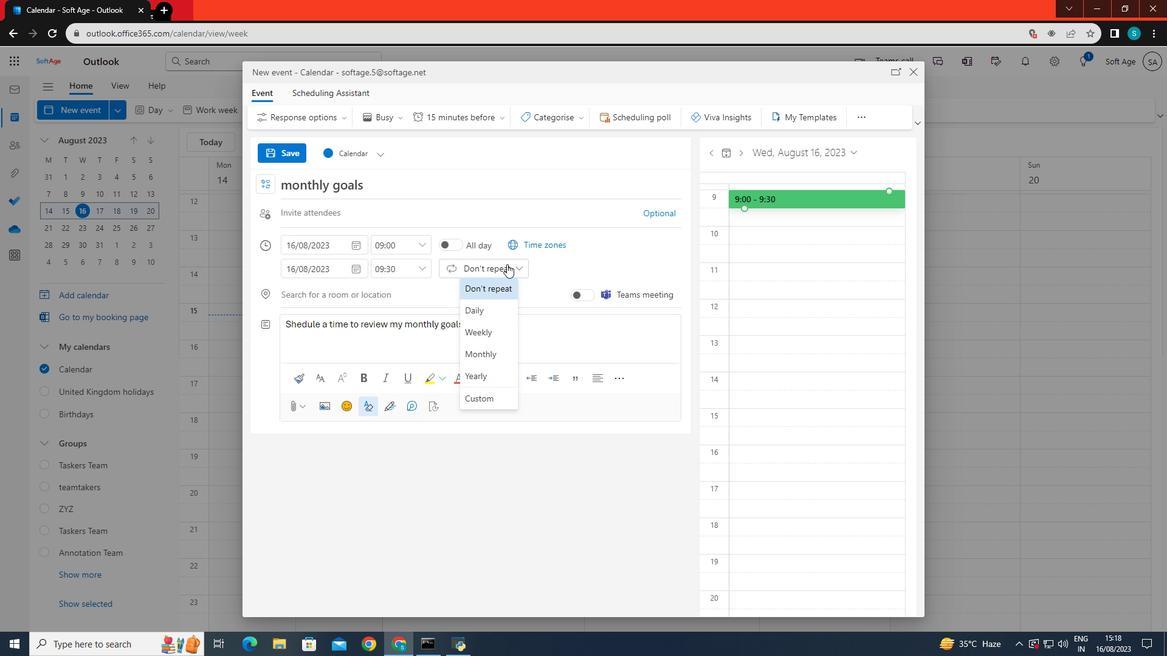 
Action: Mouse moved to (580, 265)
Screenshot: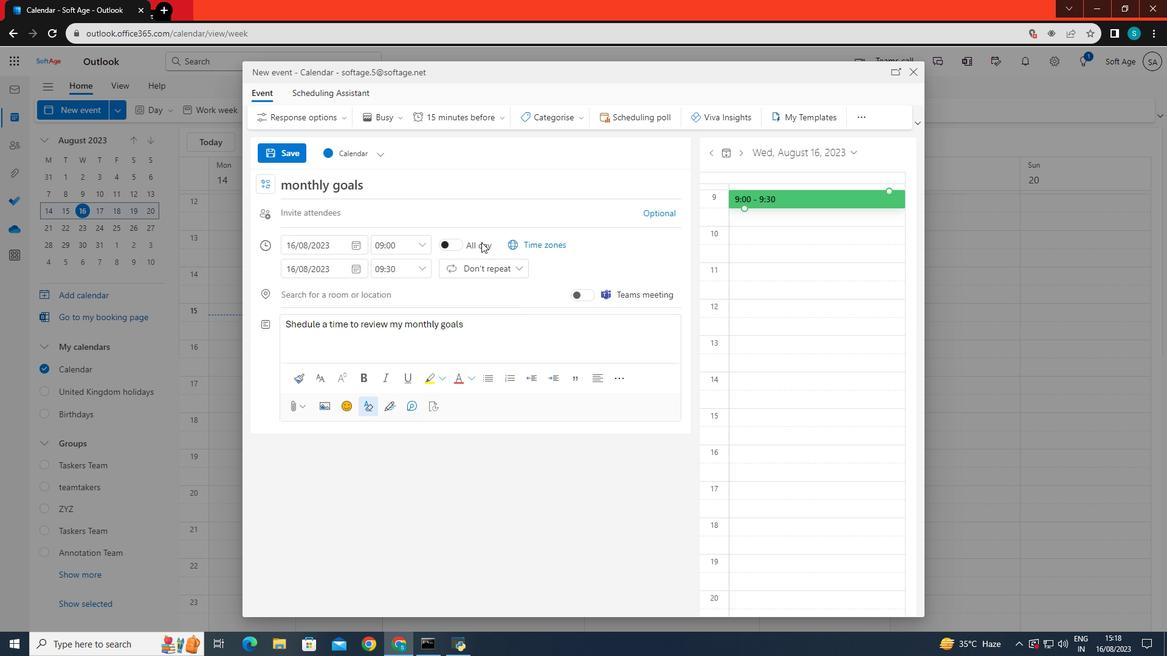 
Action: Mouse pressed left at (580, 265)
Screenshot: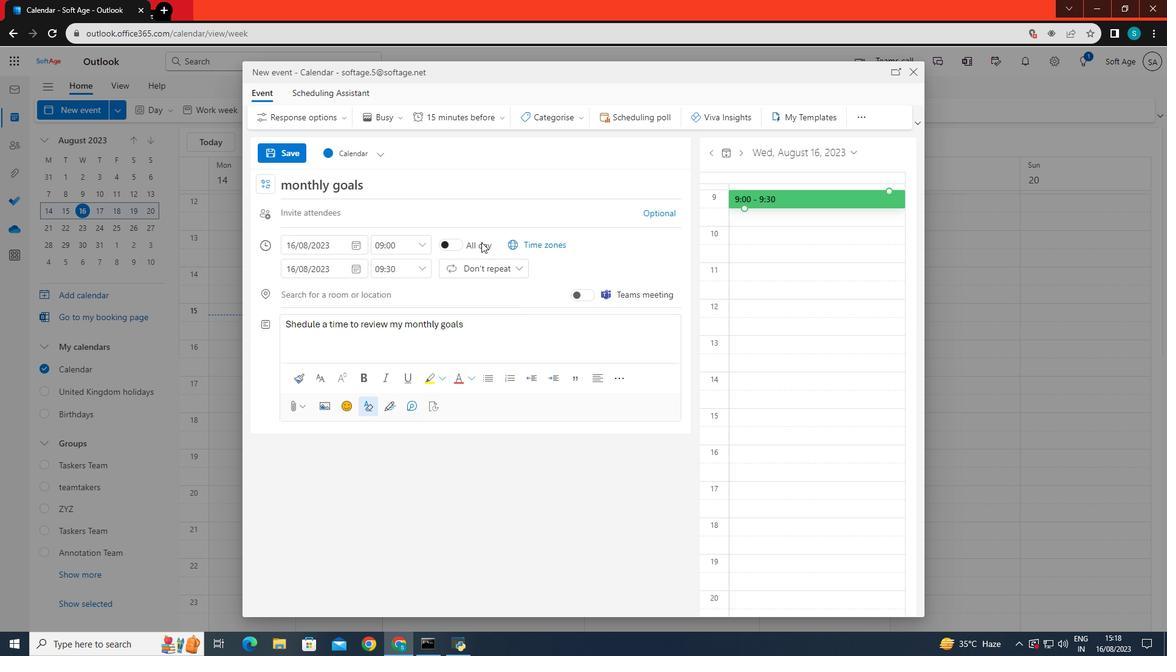 
Action: Mouse moved to (516, 241)
Screenshot: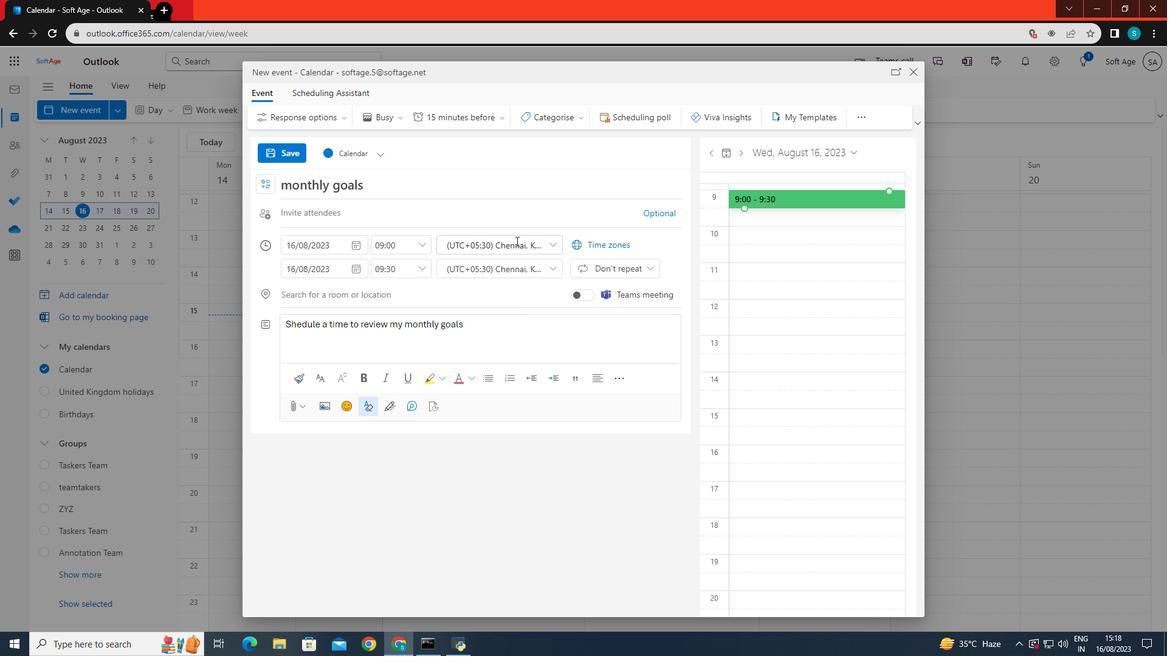 
Action: Mouse pressed left at (516, 241)
Screenshot: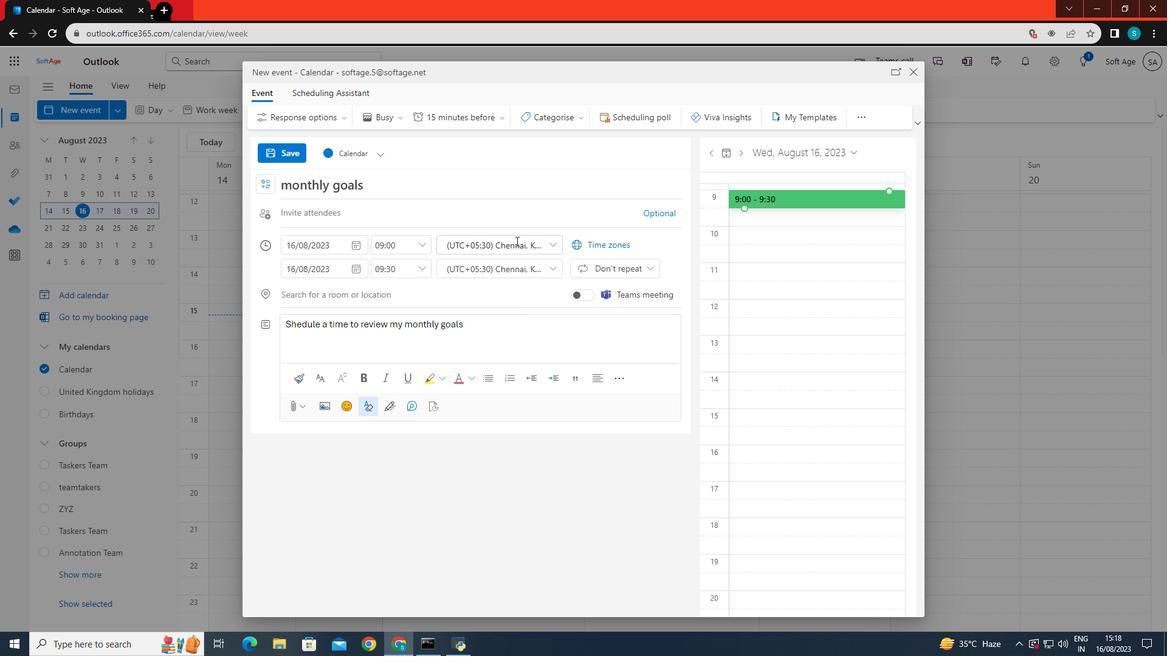 
Action: Mouse moved to (520, 293)
Screenshot: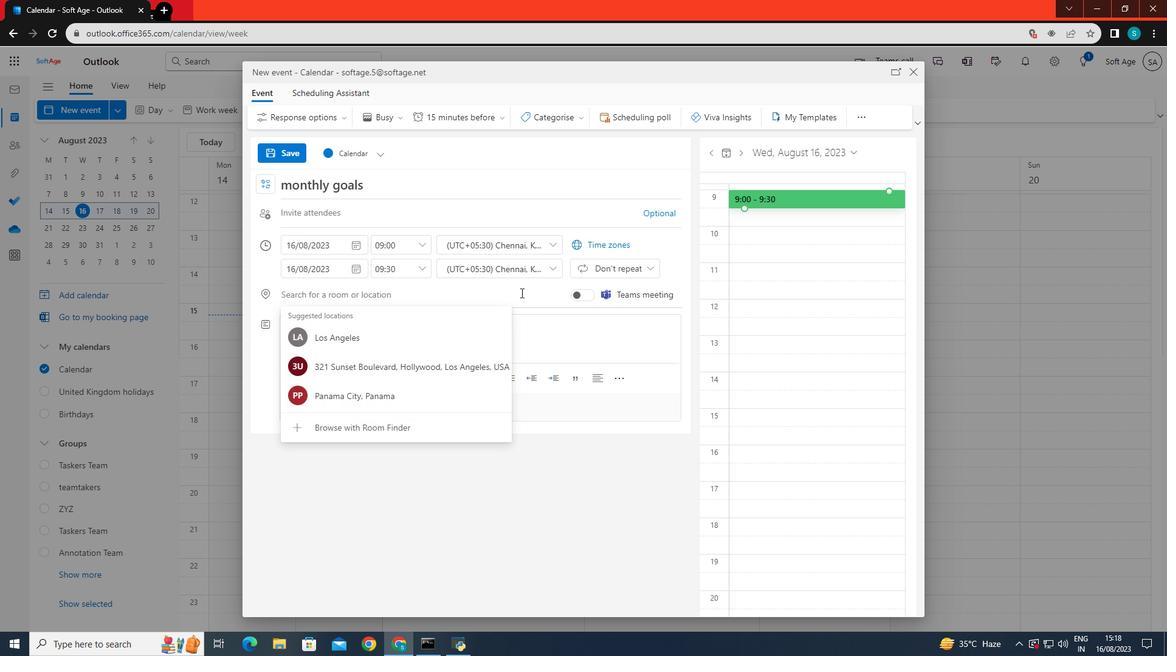 
Action: Mouse pressed left at (520, 293)
Screenshot: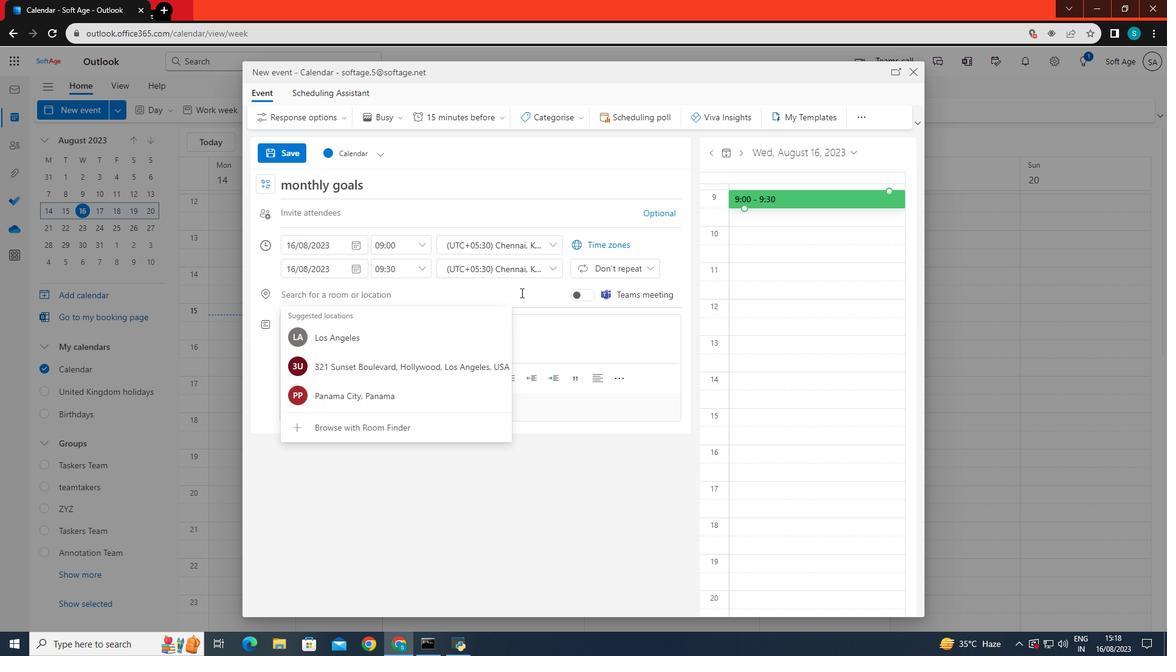 
Action: Mouse moved to (519, 293)
Screenshot: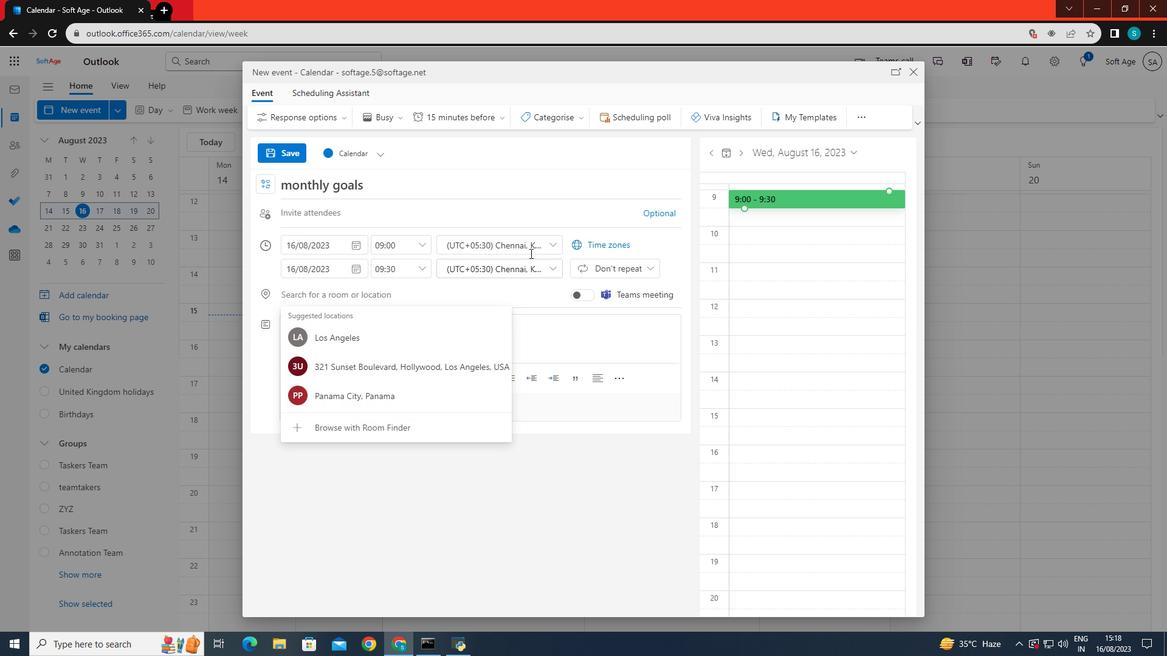 
Action: Mouse pressed left at (519, 293)
Screenshot: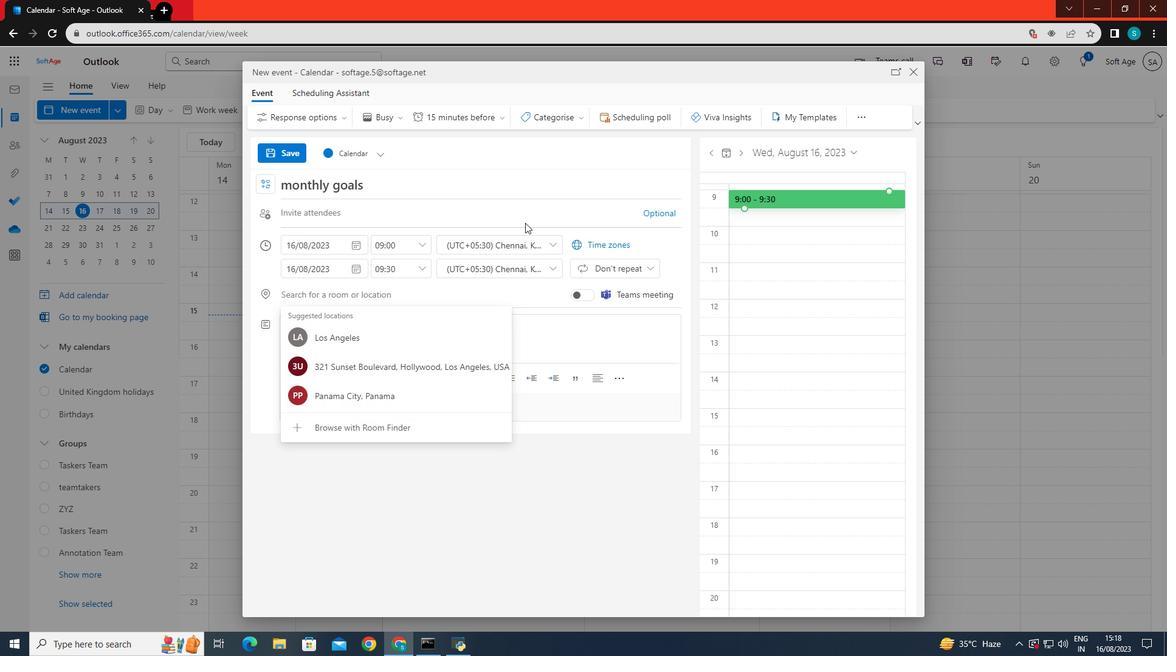 
Action: Mouse moved to (529, 216)
Screenshot: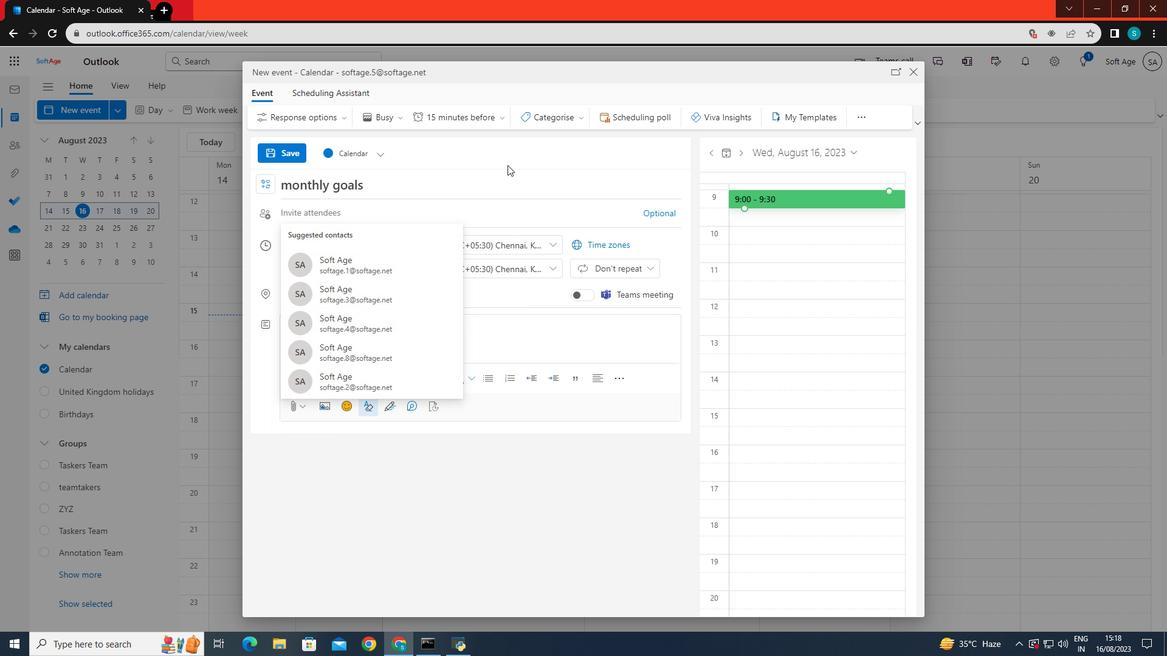 
Action: Mouse pressed left at (529, 216)
Screenshot: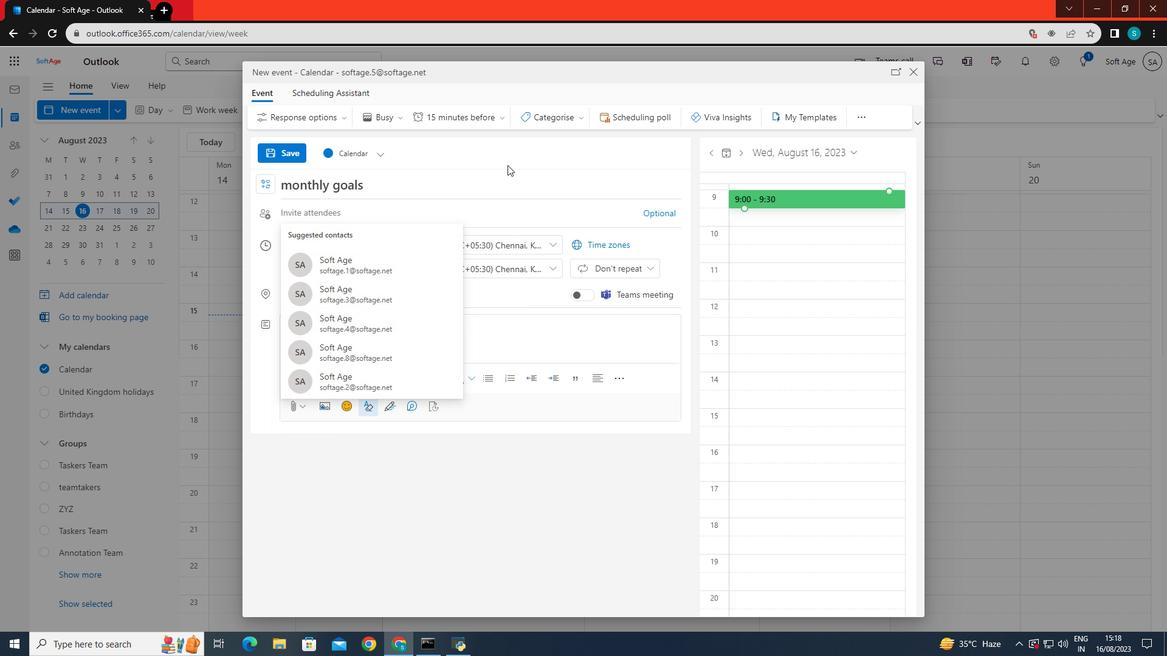 
Action: Mouse moved to (537, 213)
Screenshot: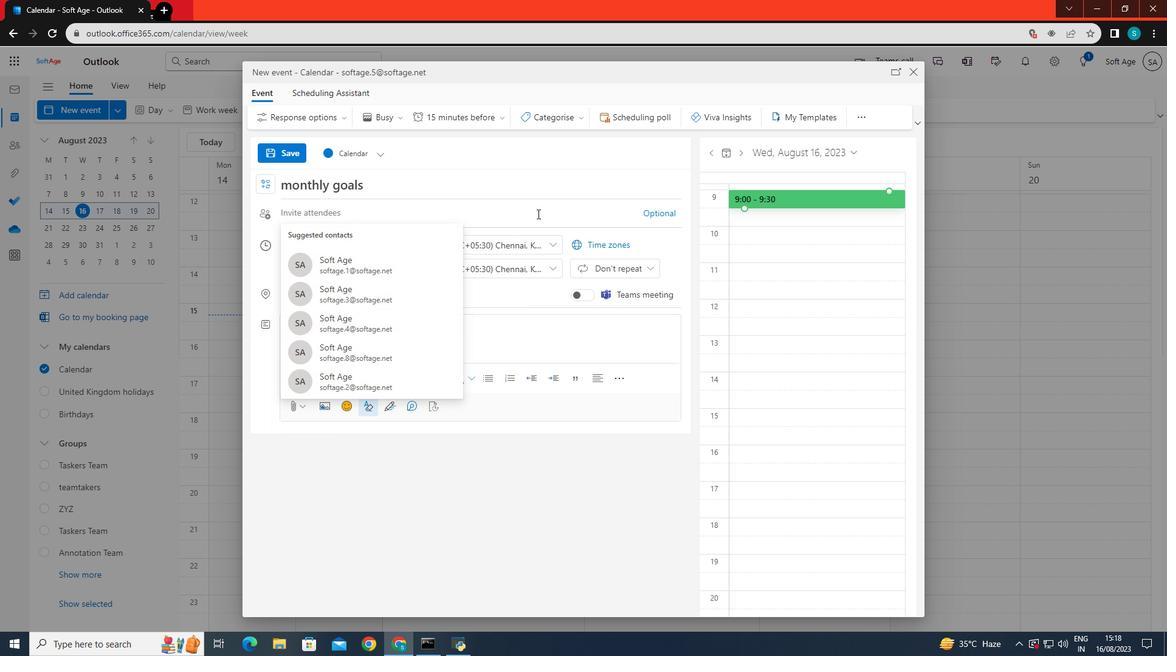 
Action: Mouse pressed left at (537, 213)
Screenshot: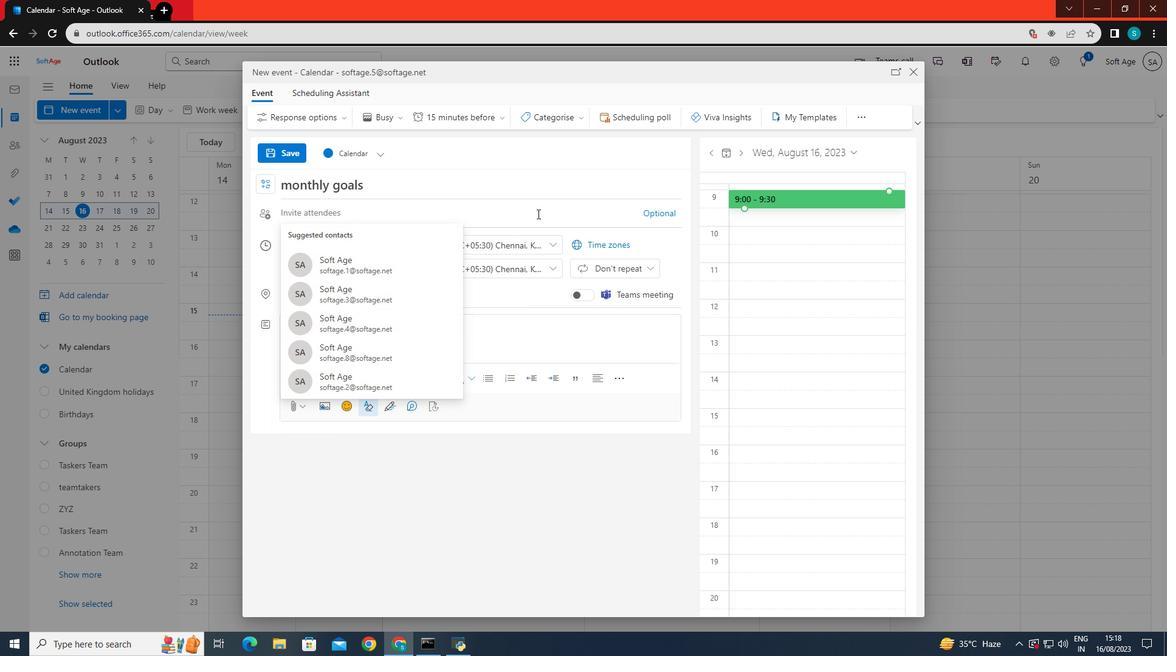 
Action: Mouse pressed left at (537, 213)
Screenshot: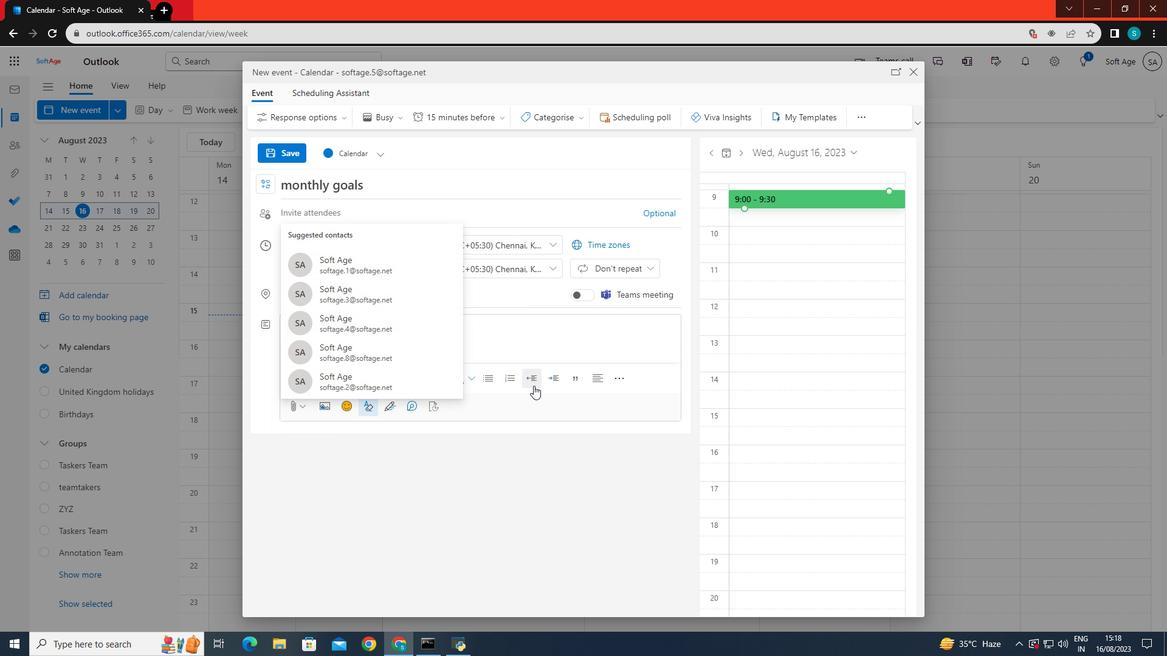 
Action: Mouse moved to (538, 337)
Screenshot: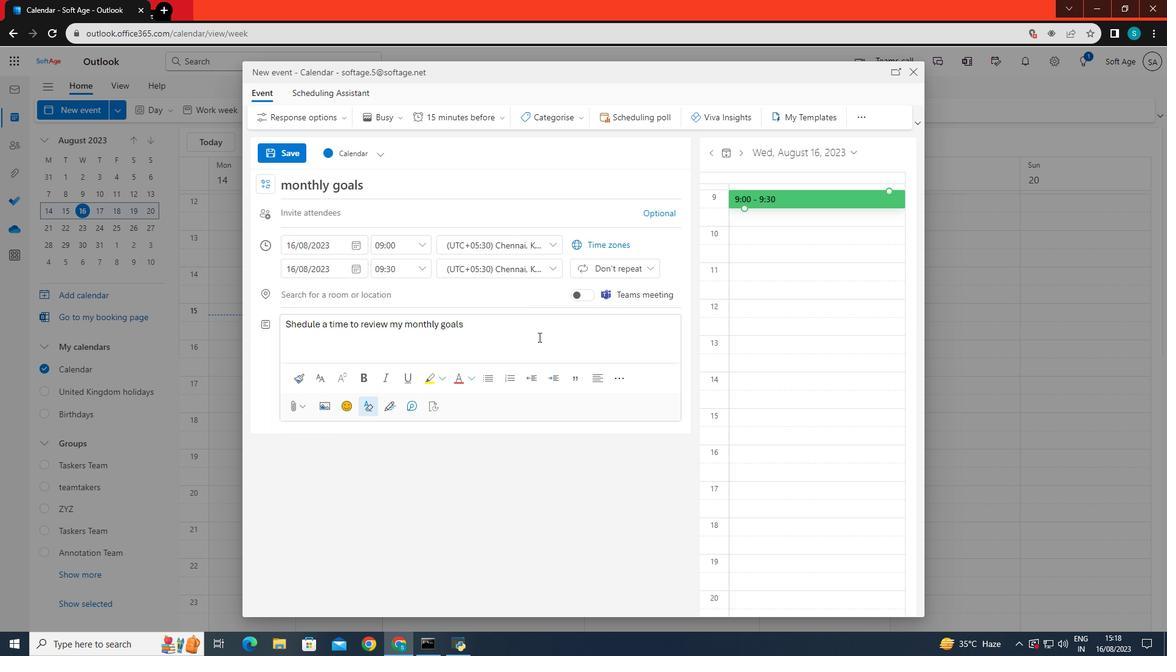 
Action: Mouse pressed left at (538, 337)
Screenshot: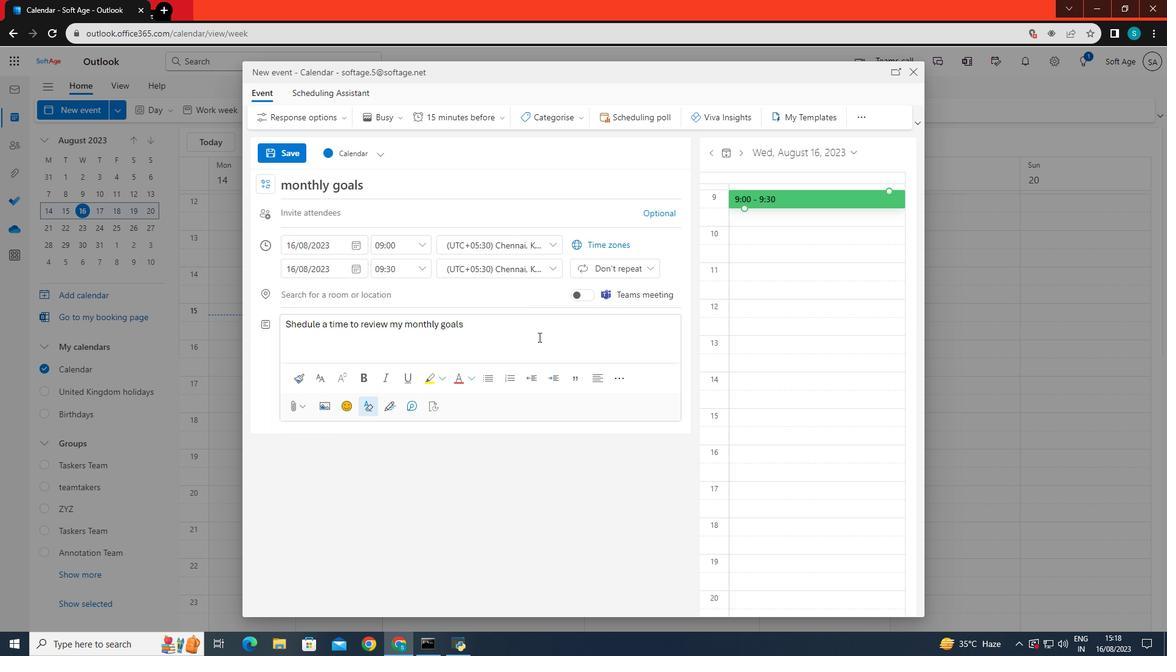 
Action: Mouse moved to (614, 265)
Screenshot: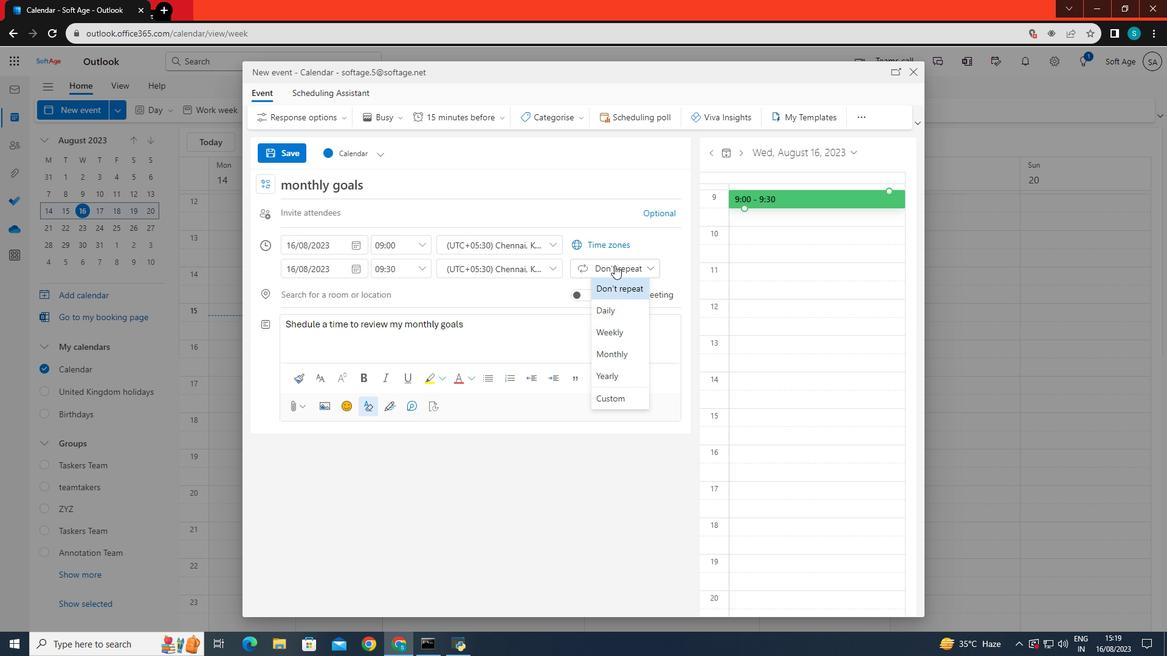 
Action: Mouse pressed left at (614, 265)
Screenshot: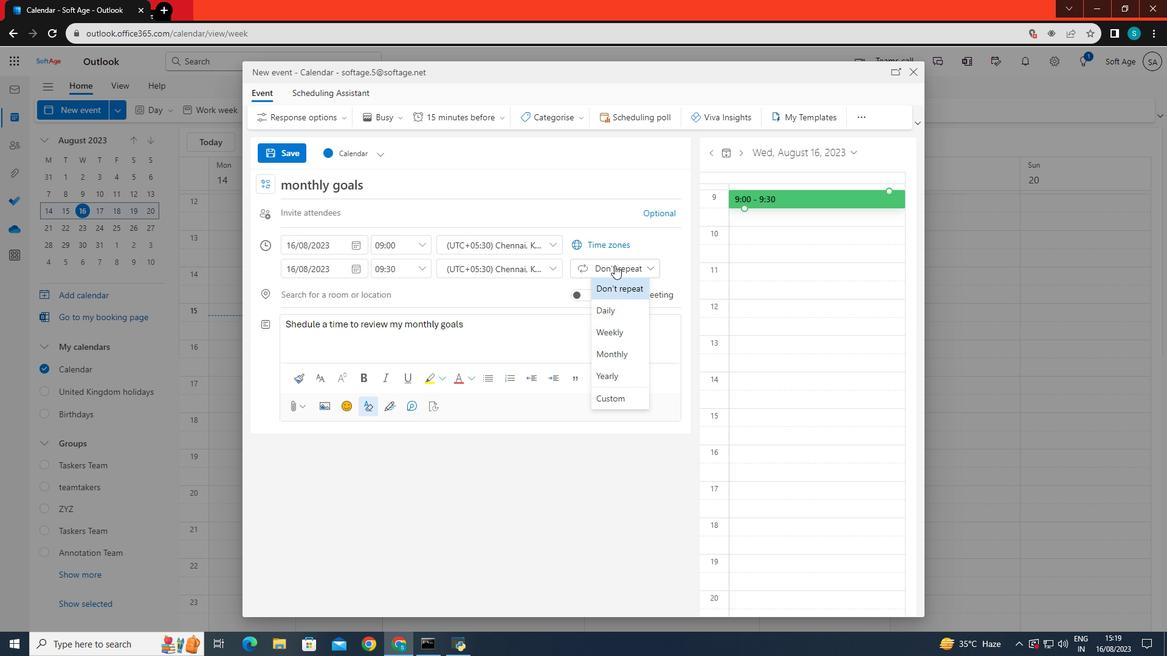 
Action: Mouse moved to (626, 330)
Screenshot: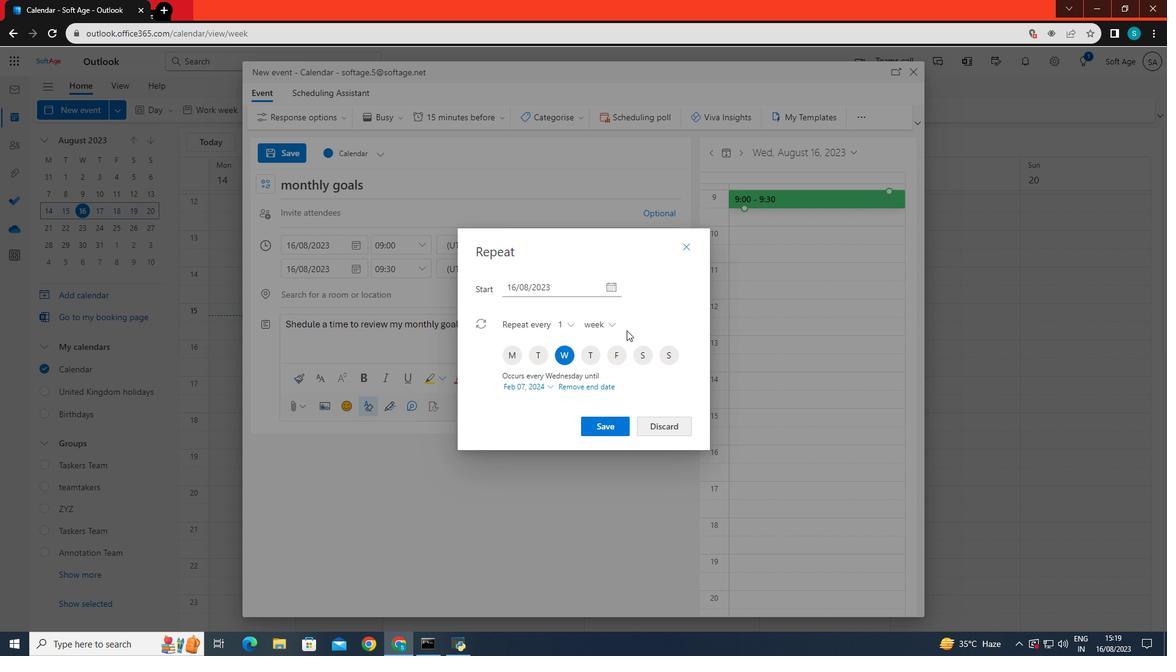 
Action: Mouse pressed left at (626, 330)
Screenshot: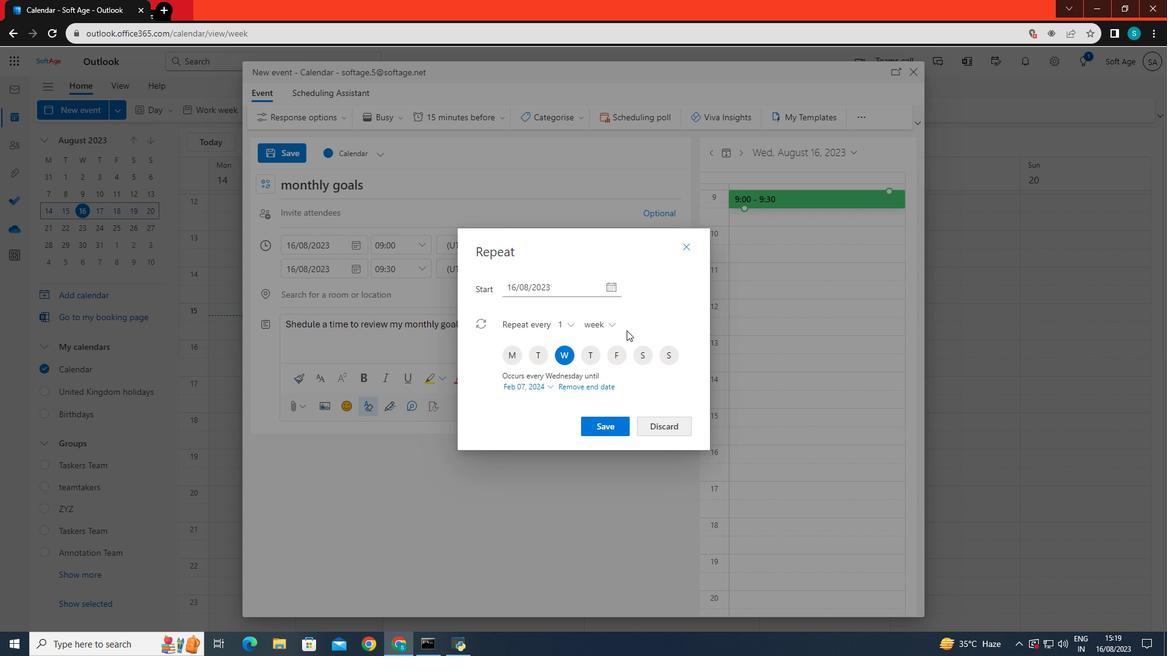 
Action: Mouse moved to (514, 355)
Screenshot: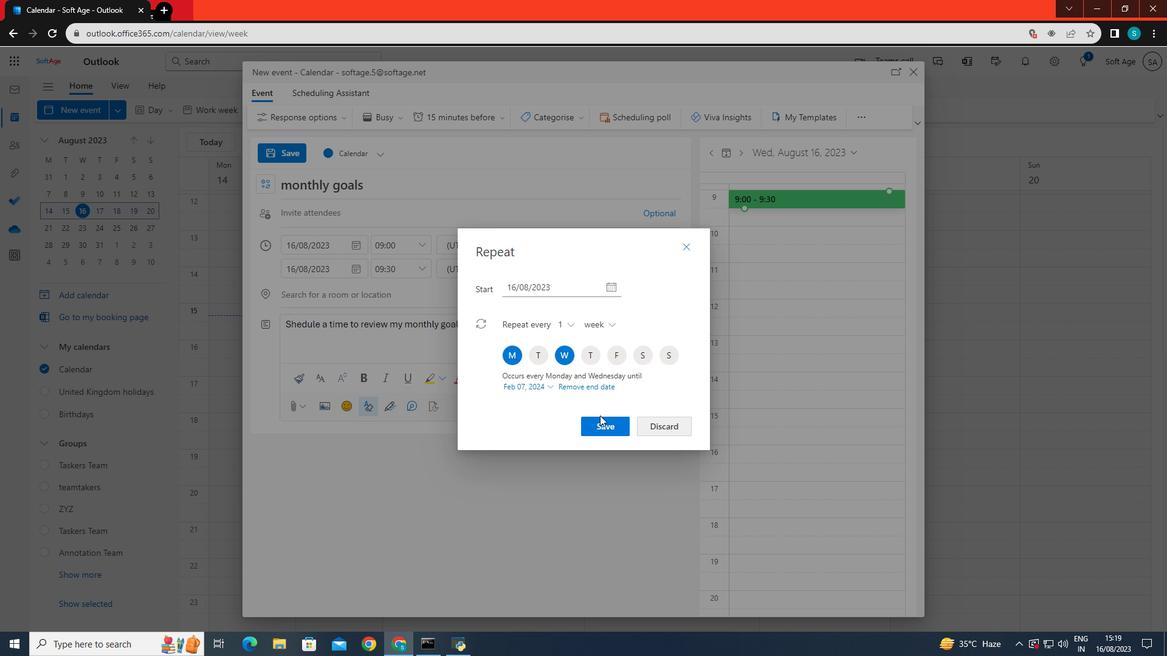 
Action: Mouse pressed left at (514, 355)
Screenshot: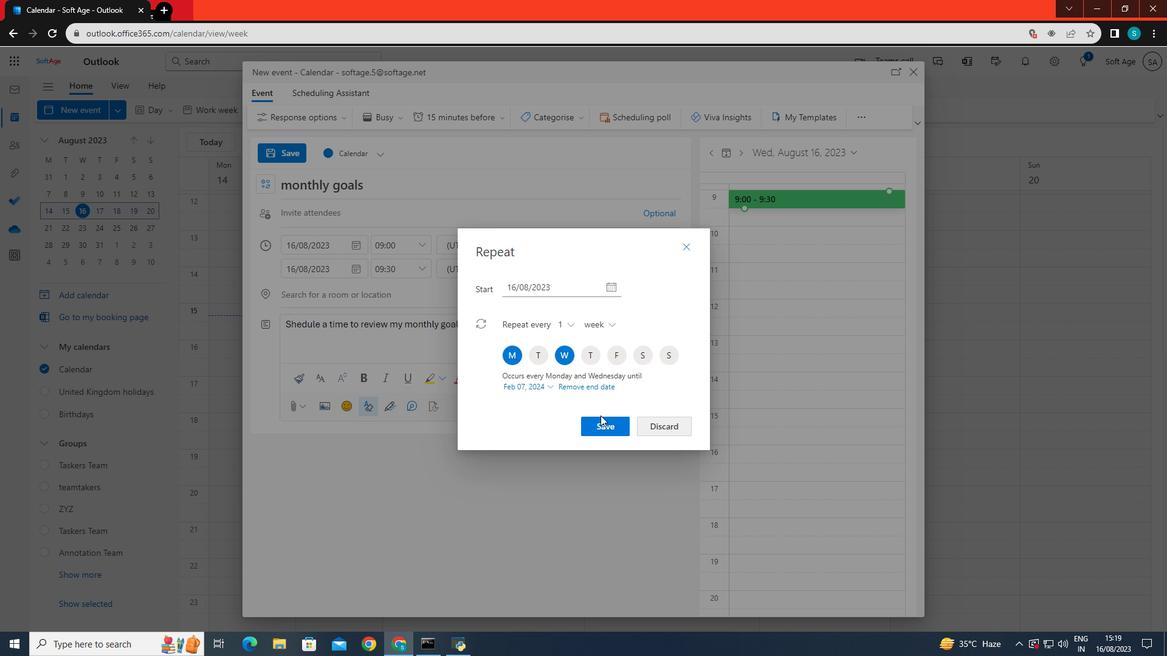 
Action: Mouse moved to (614, 432)
Screenshot: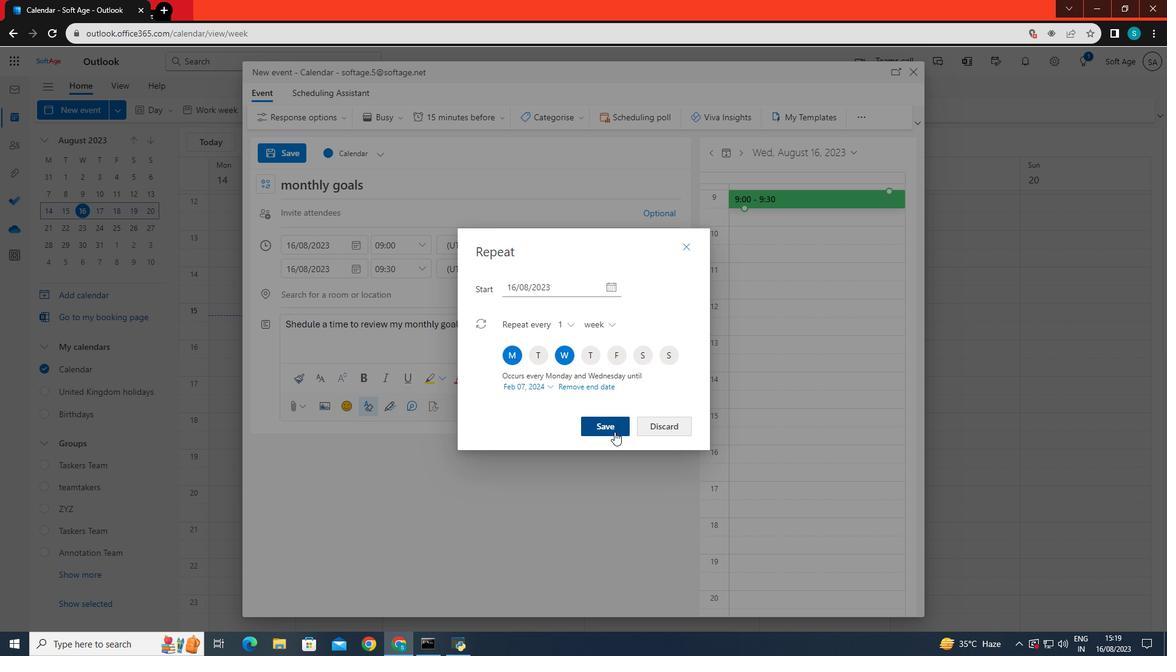 
Action: Mouse pressed left at (614, 432)
Screenshot: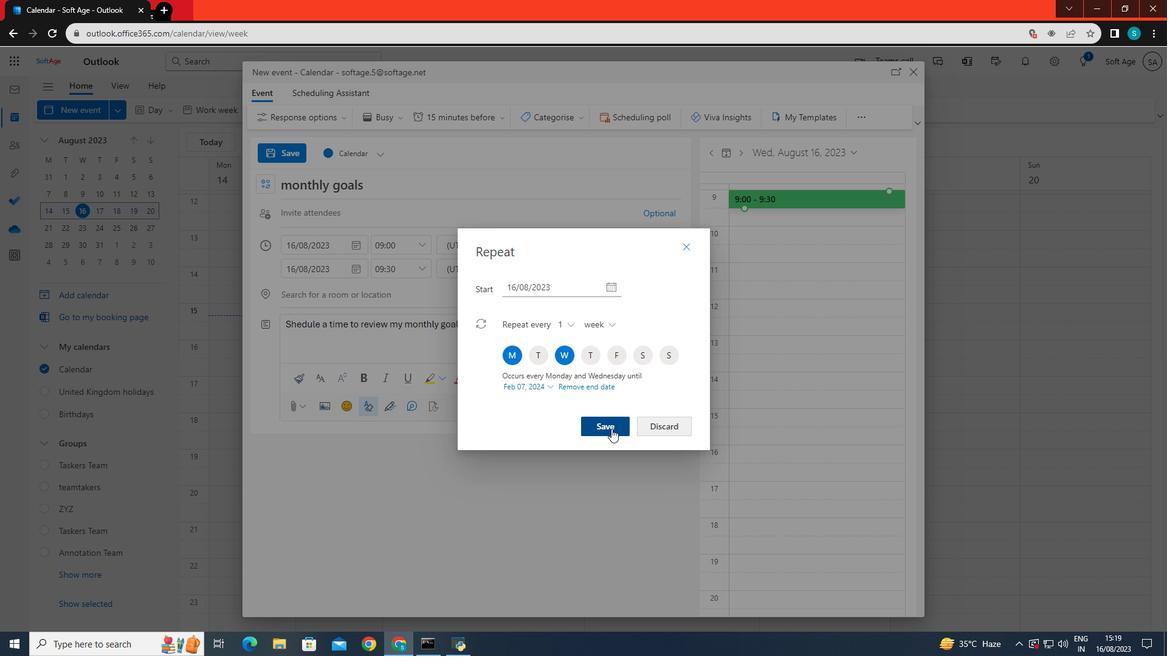 
Action: Mouse moved to (567, 355)
Screenshot: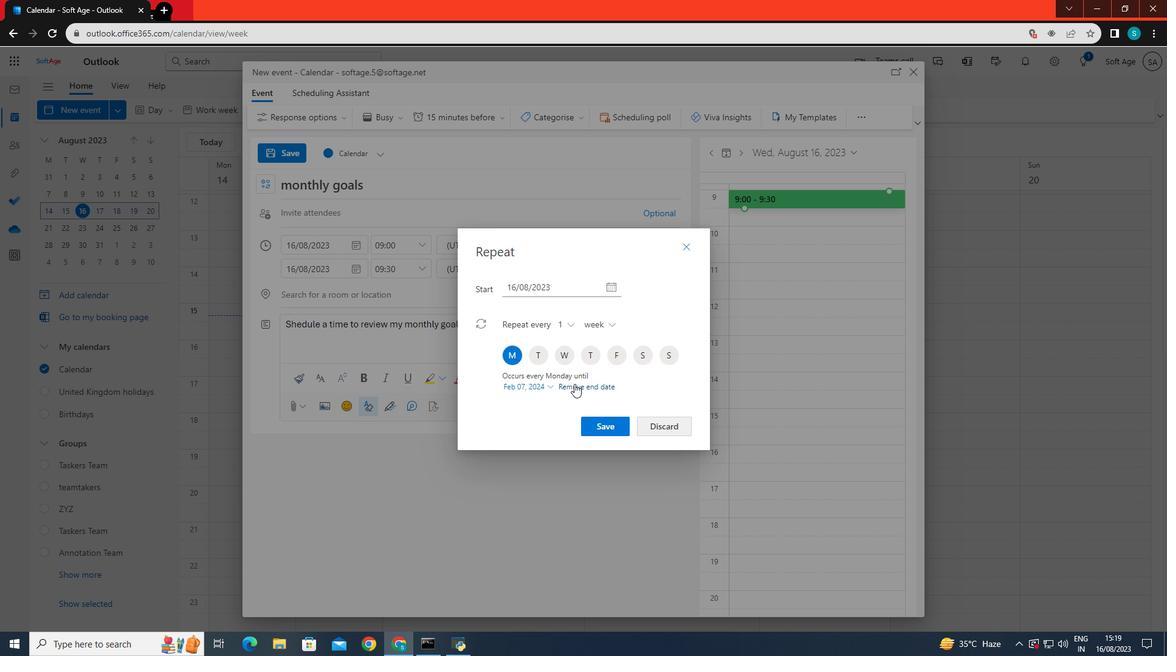 
Action: Mouse pressed left at (567, 355)
Screenshot: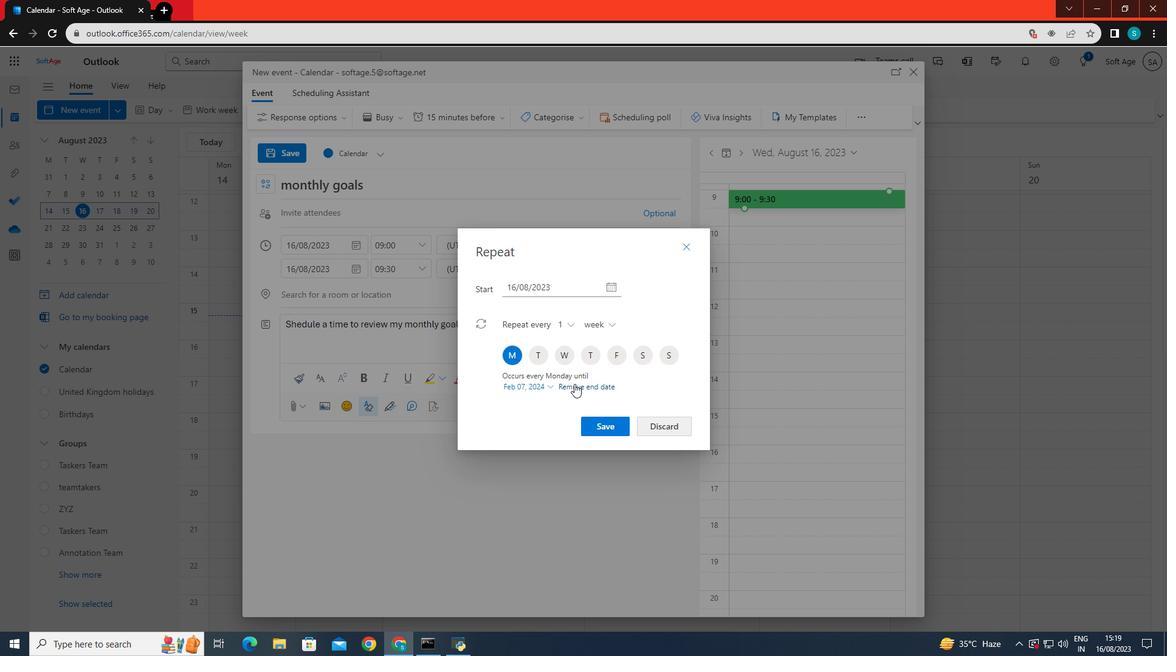 
Action: Mouse moved to (605, 424)
Screenshot: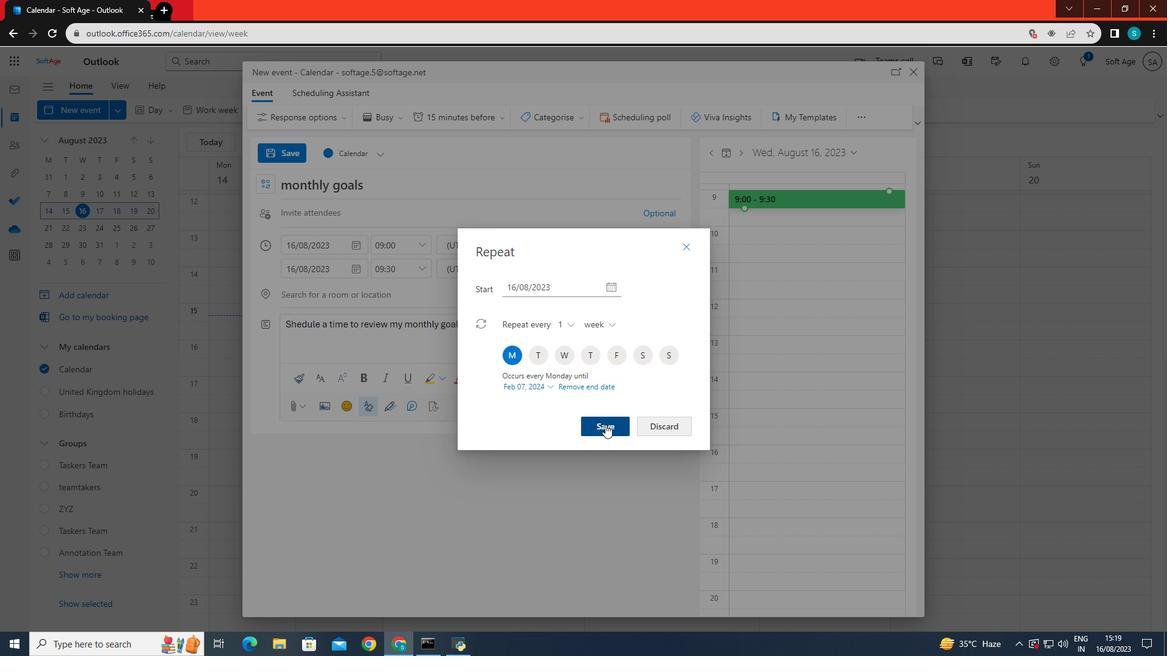 
Action: Mouse pressed left at (605, 424)
Screenshot: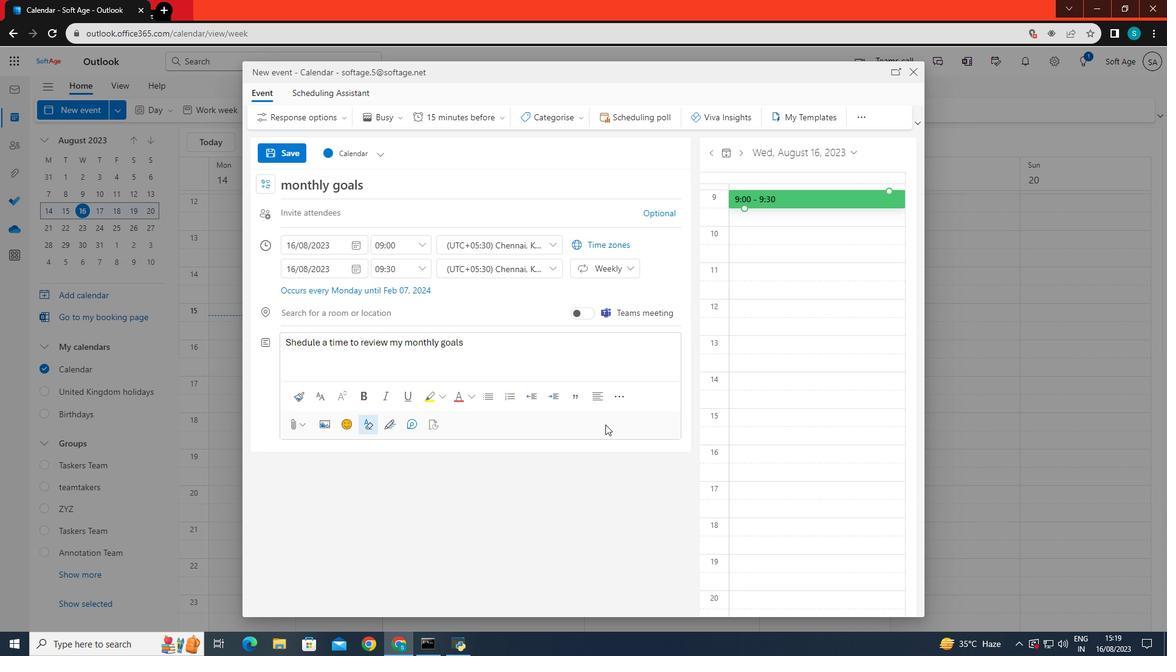 
Action: Mouse moved to (285, 153)
Screenshot: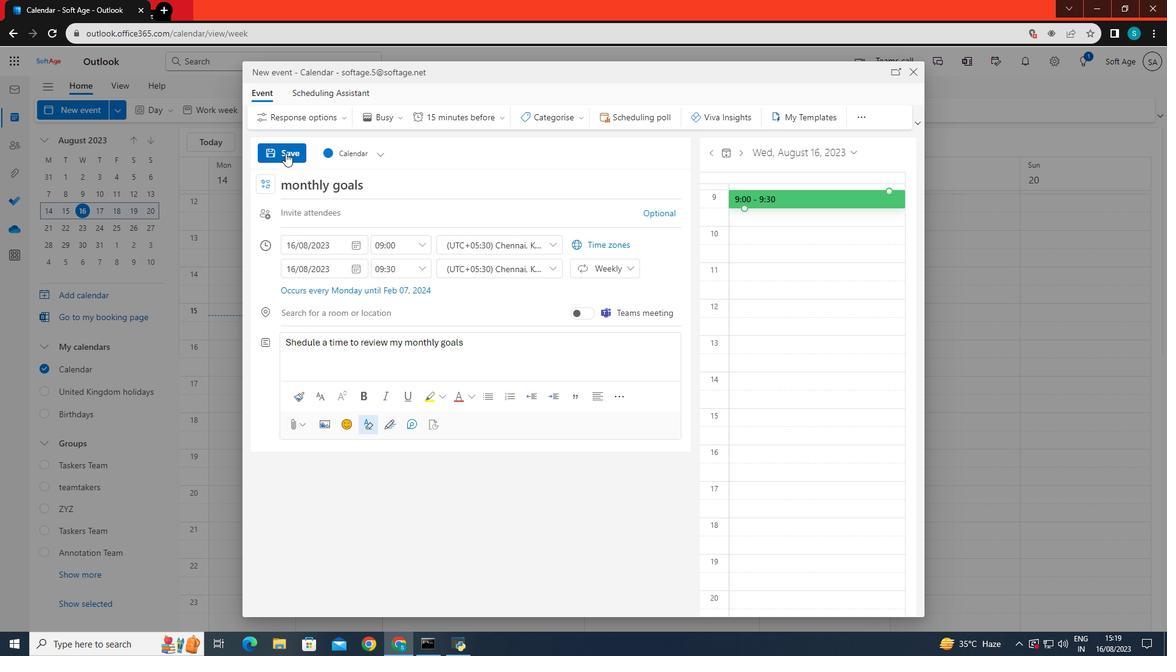 
Action: Mouse pressed left at (285, 153)
Screenshot: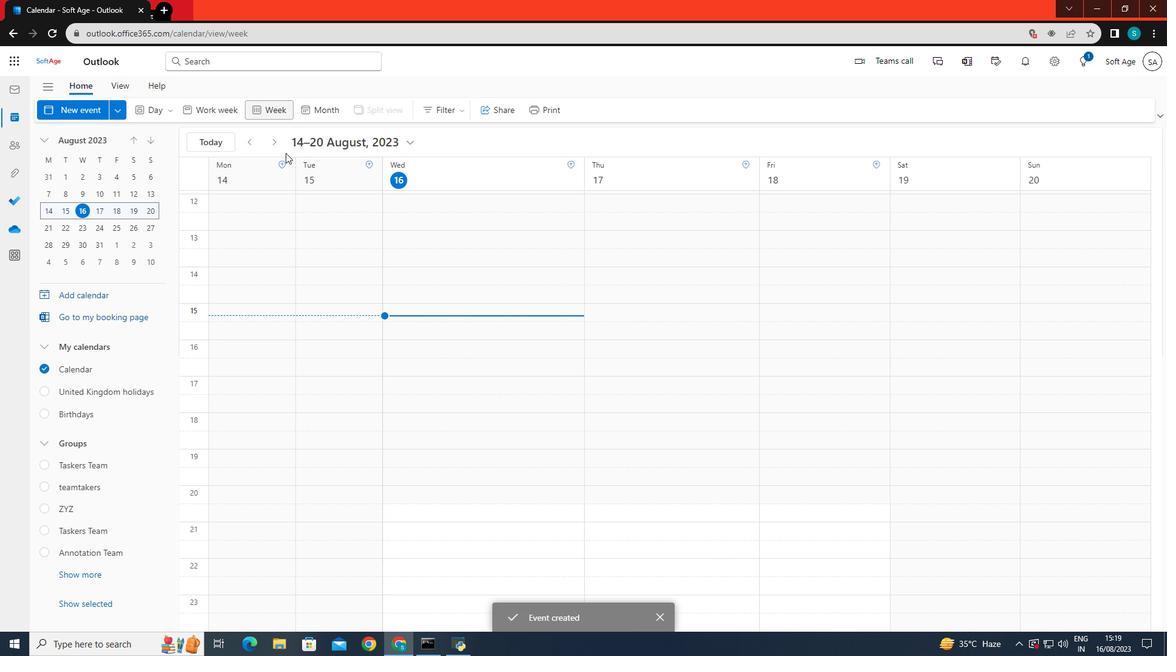 
